 Task: Check the average views per listing of granite counters in the last 1 year.
Action: Mouse moved to (817, 179)
Screenshot: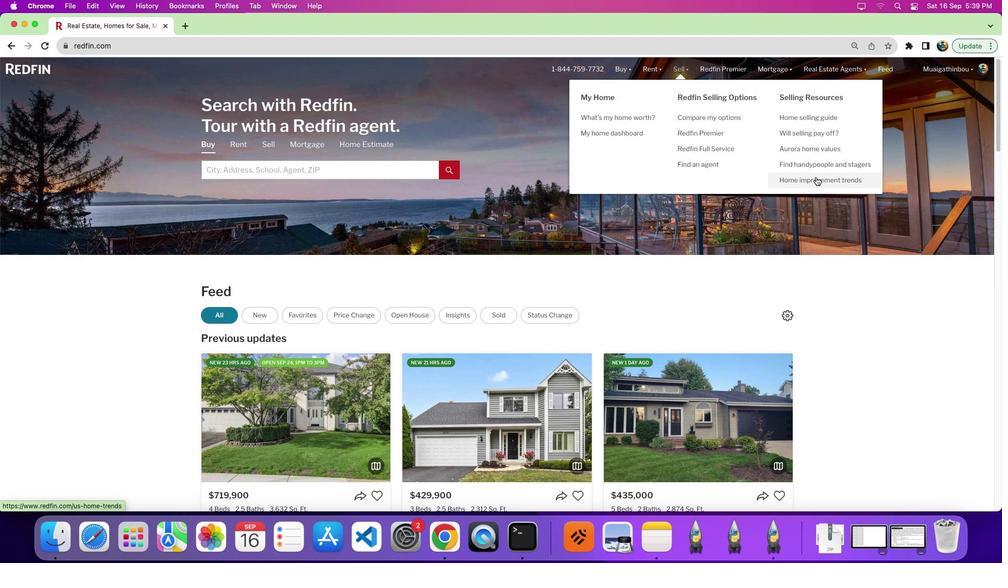 
Action: Mouse pressed left at (817, 179)
Screenshot: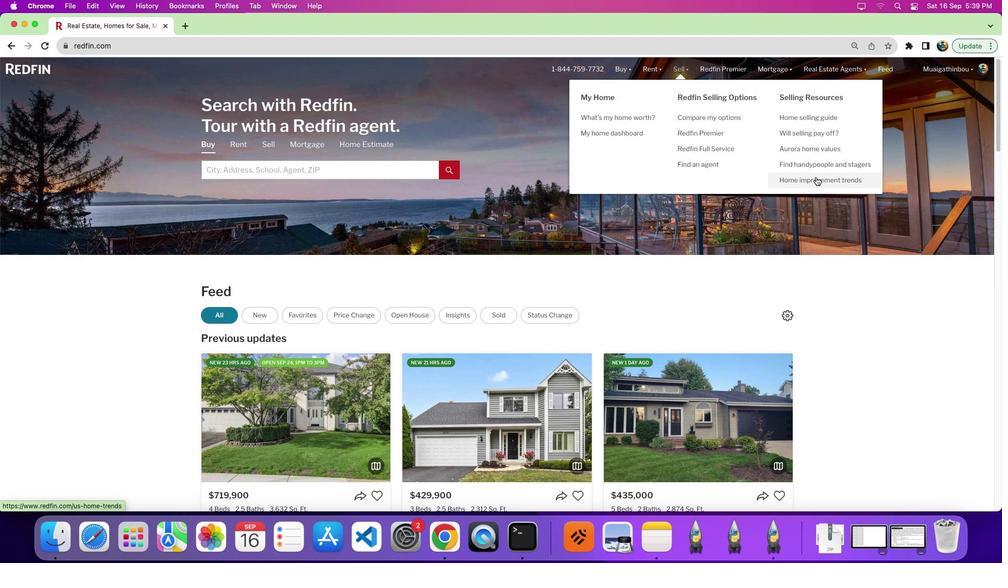 
Action: Mouse moved to (817, 179)
Screenshot: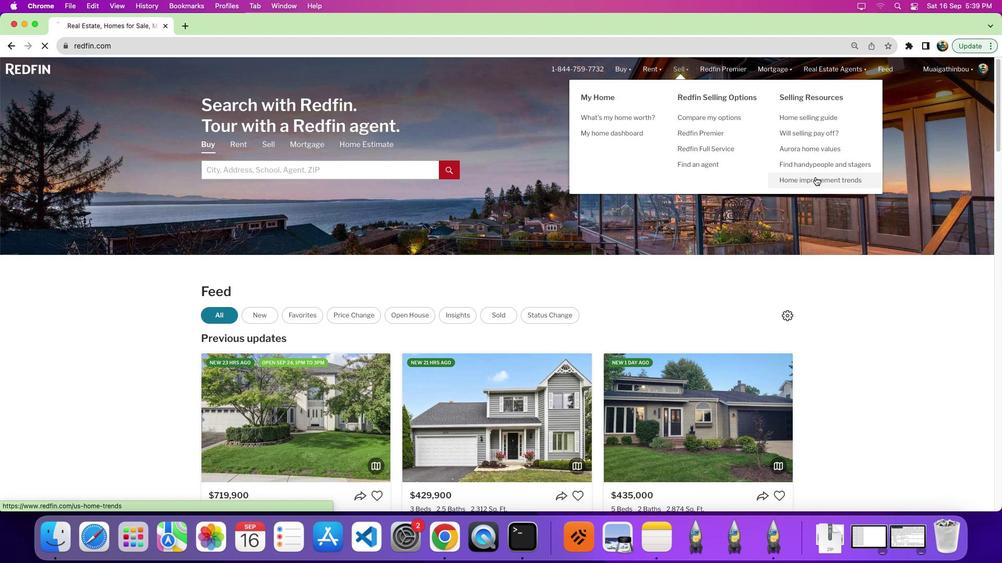 
Action: Mouse pressed left at (817, 179)
Screenshot: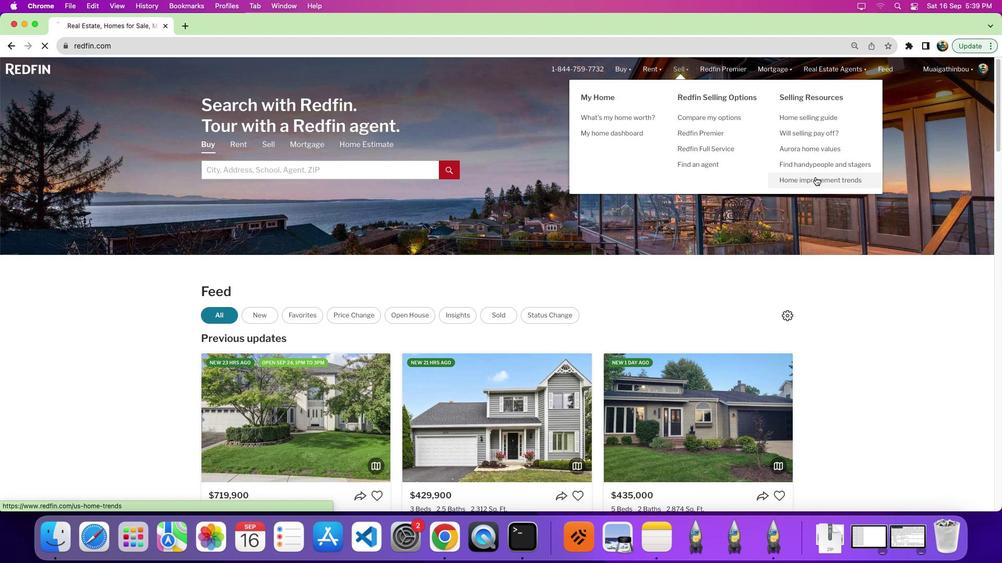 
Action: Mouse moved to (283, 200)
Screenshot: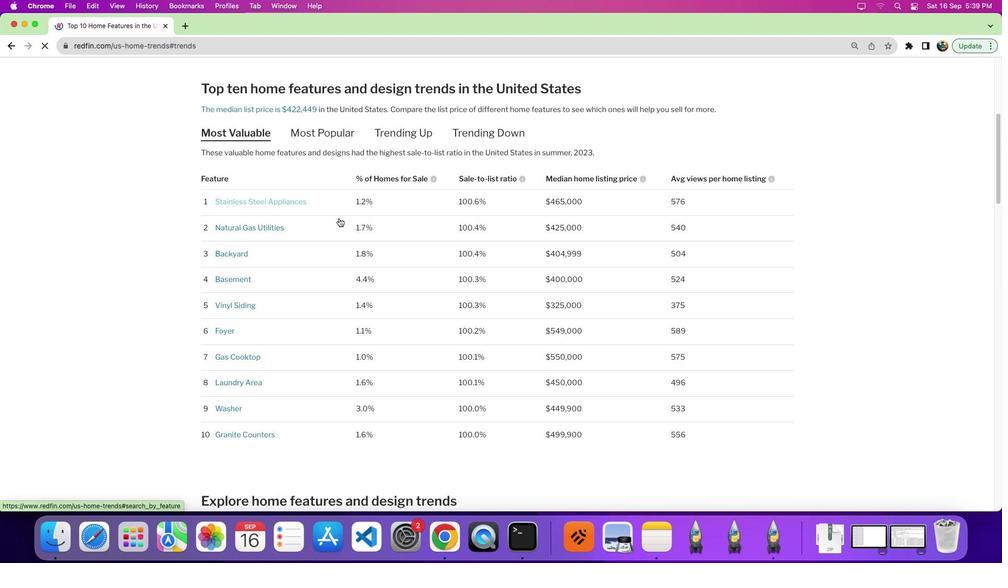 
Action: Mouse pressed left at (283, 200)
Screenshot: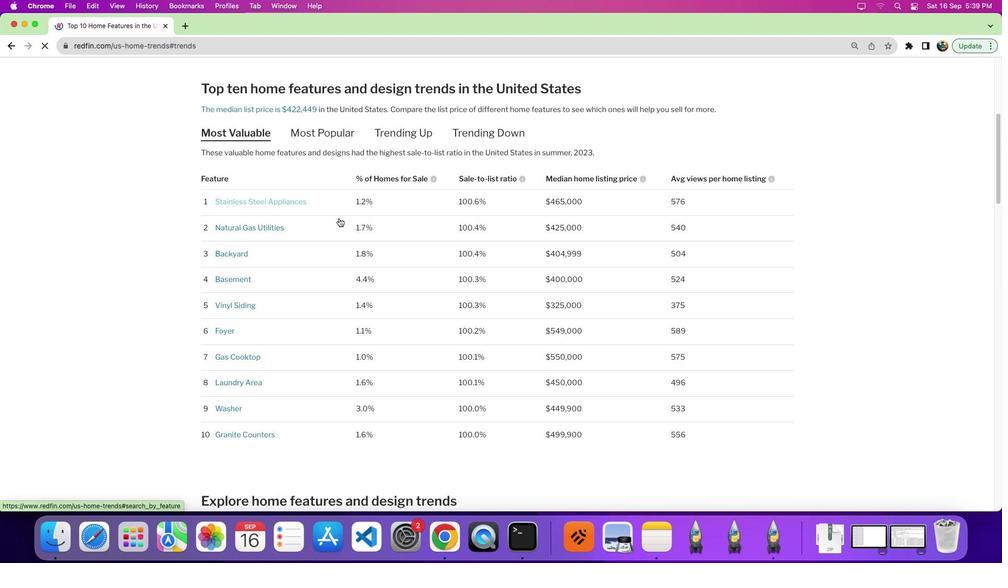 
Action: Mouse moved to (499, 276)
Screenshot: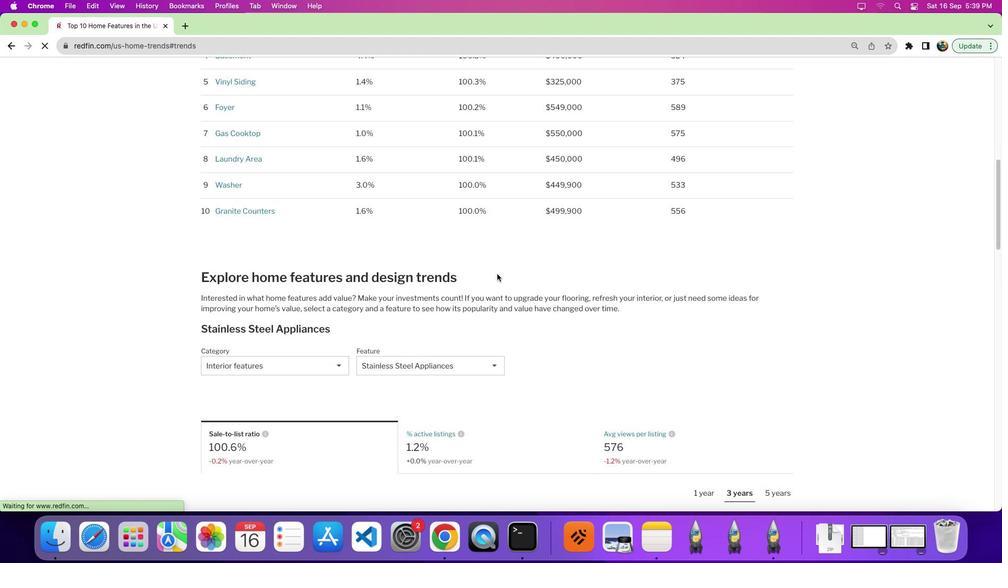 
Action: Mouse scrolled (499, 276) with delta (1, 1)
Screenshot: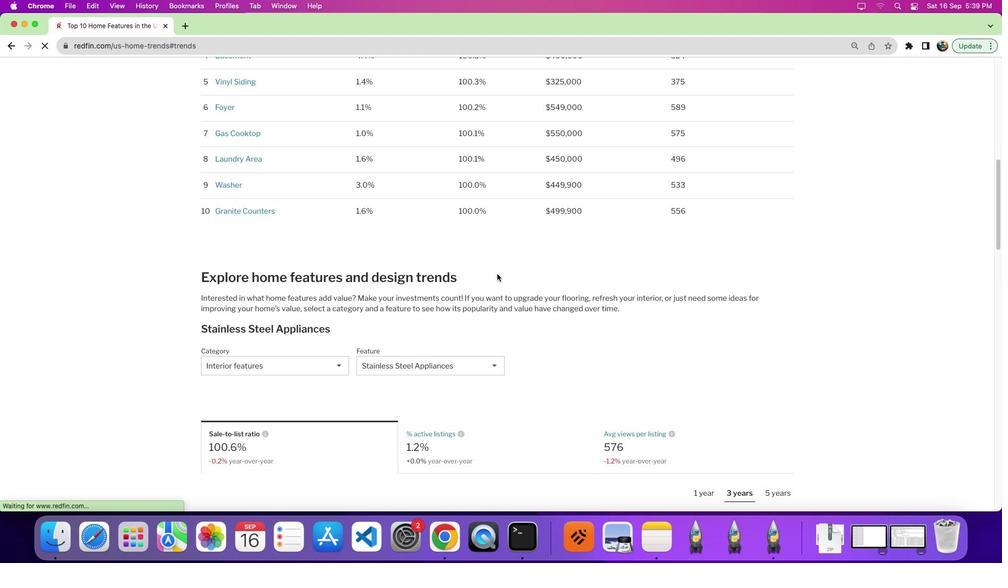
Action: Mouse scrolled (499, 276) with delta (1, 1)
Screenshot: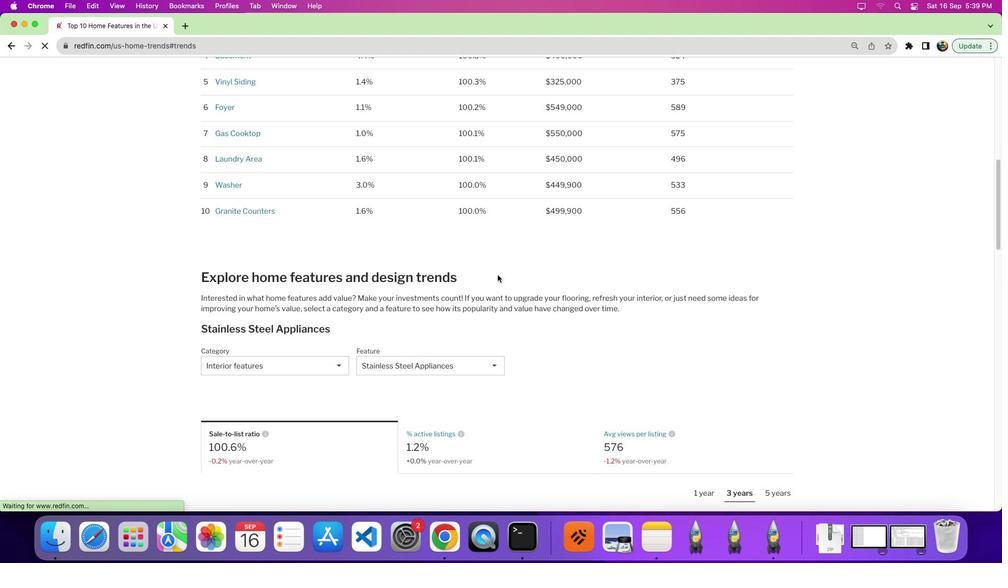 
Action: Mouse scrolled (499, 276) with delta (1, -2)
Screenshot: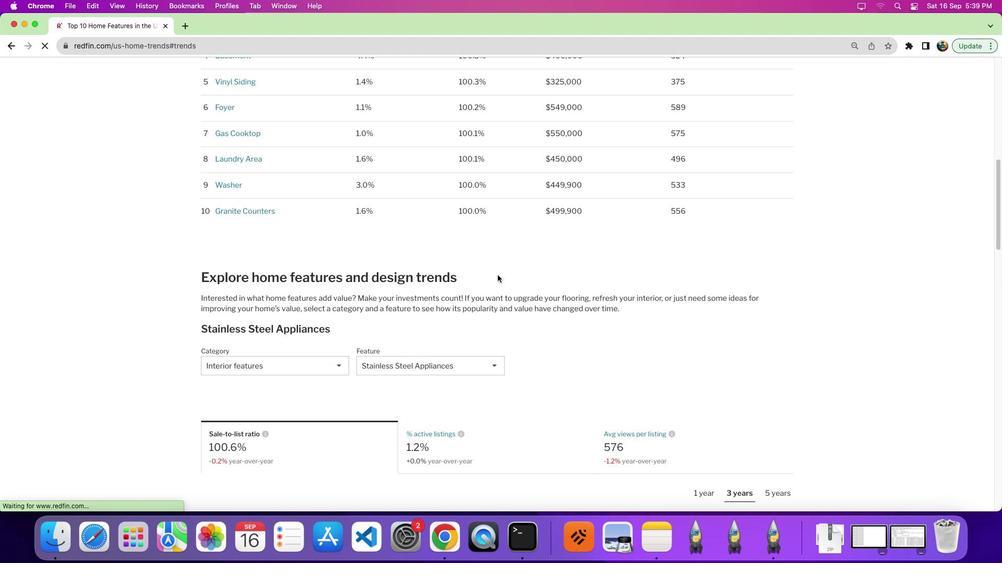 
Action: Mouse moved to (499, 276)
Screenshot: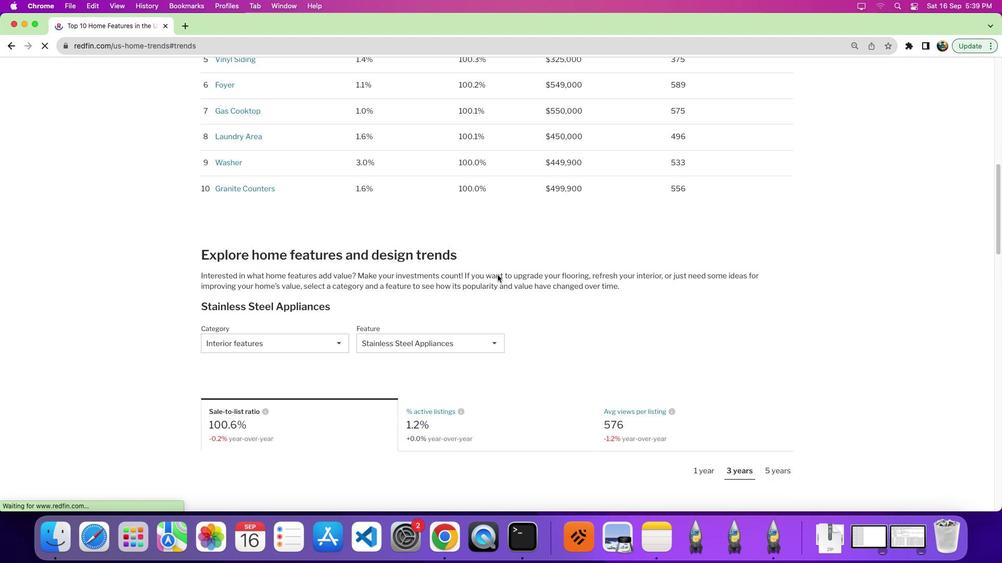 
Action: Mouse scrolled (499, 276) with delta (1, 1)
Screenshot: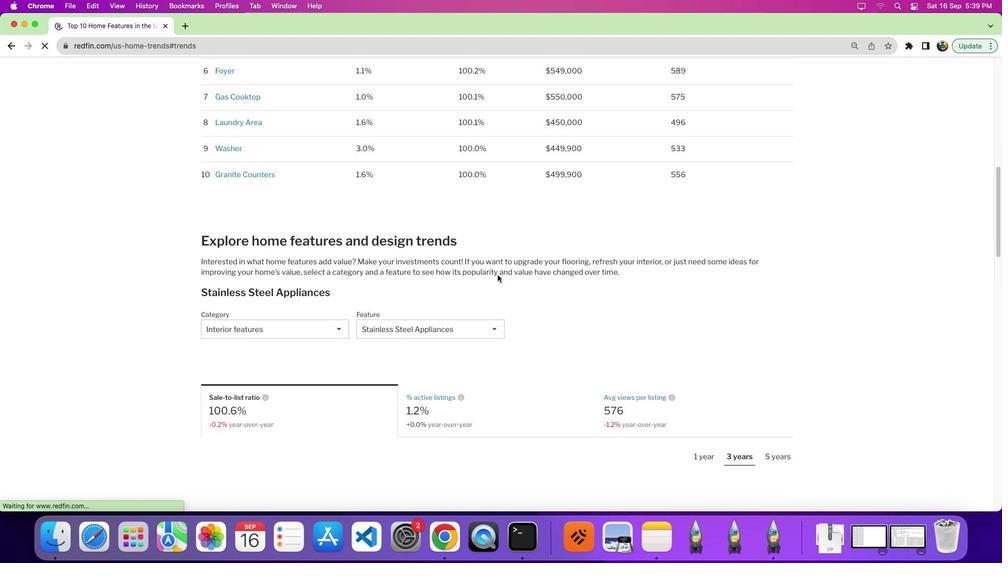 
Action: Mouse scrolled (499, 276) with delta (1, 1)
Screenshot: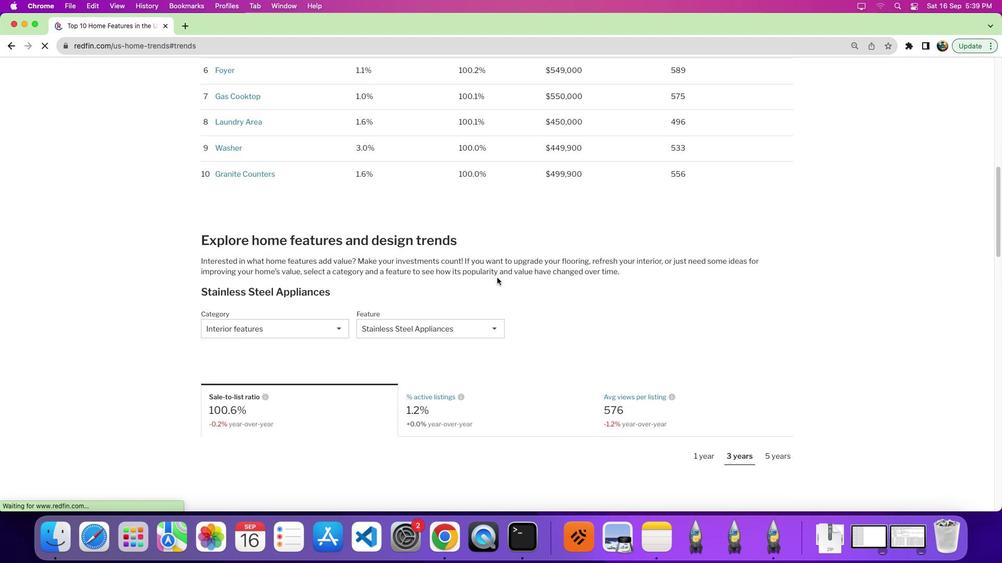 
Action: Mouse moved to (323, 331)
Screenshot: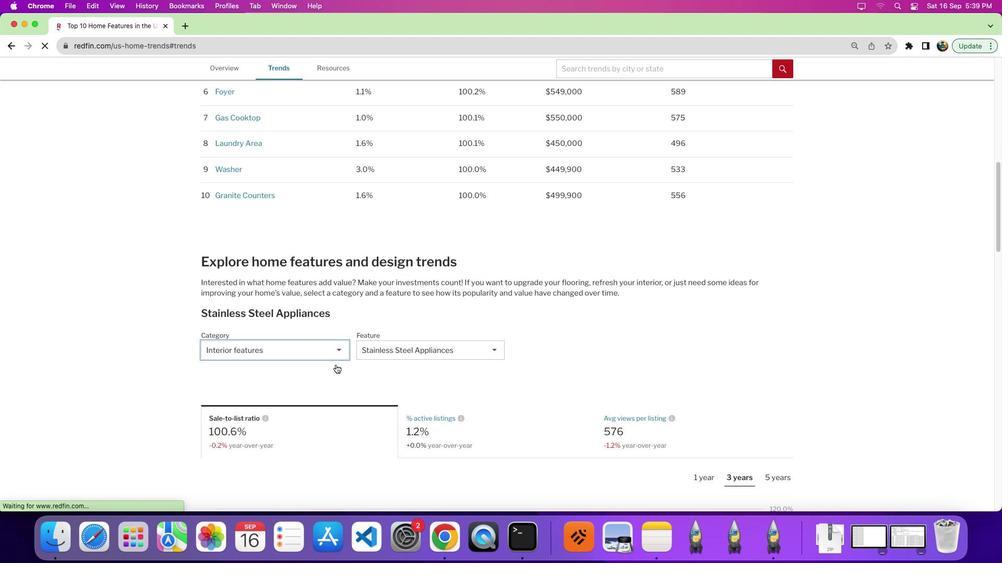 
Action: Mouse pressed left at (323, 331)
Screenshot: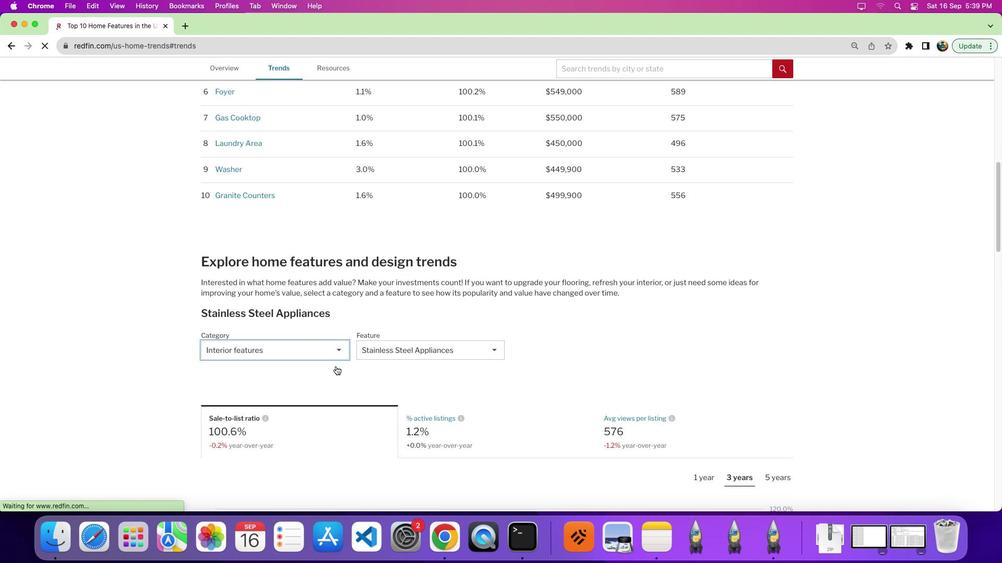 
Action: Mouse moved to (439, 332)
Screenshot: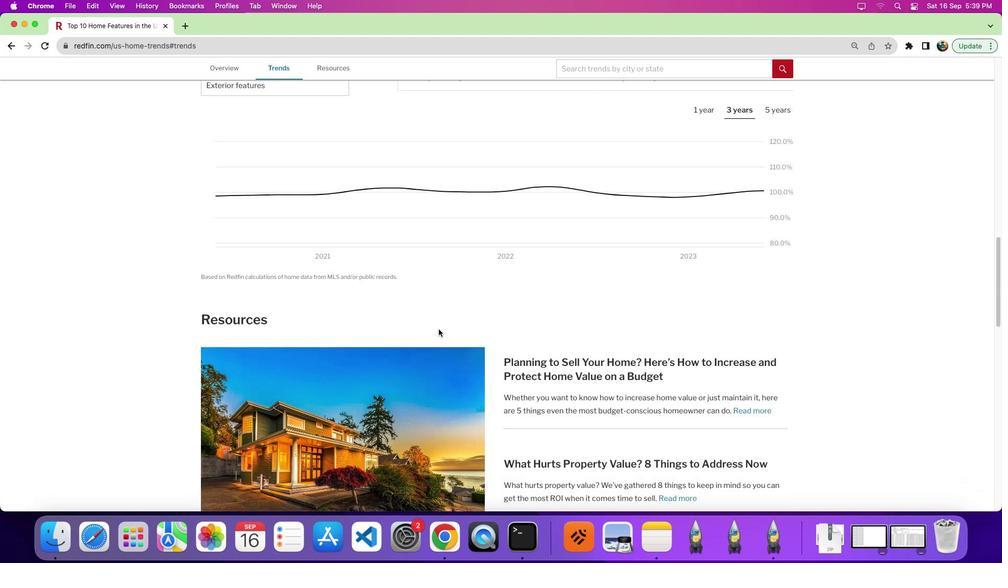 
Action: Mouse scrolled (439, 332) with delta (1, 1)
Screenshot: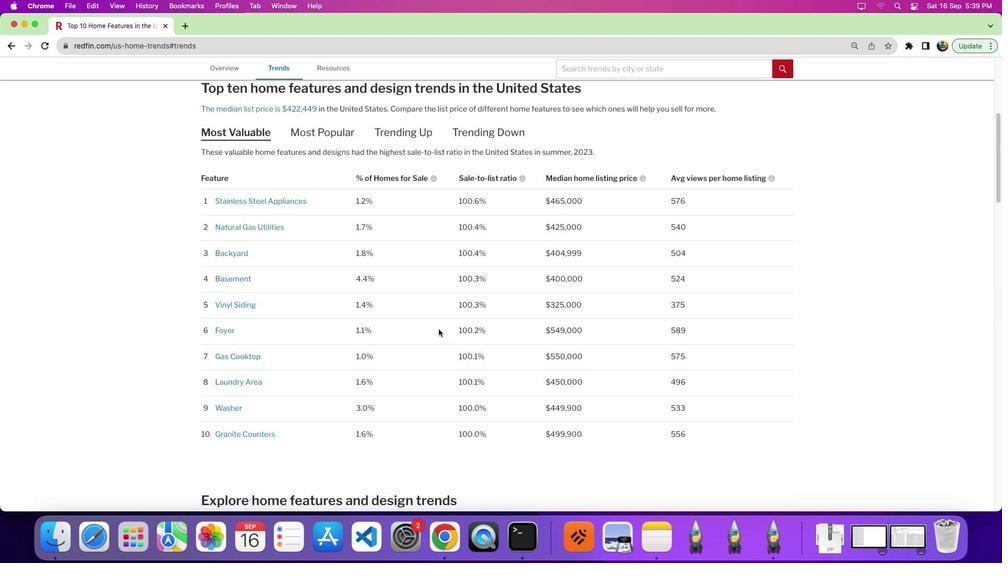
Action: Mouse scrolled (439, 332) with delta (1, 1)
Screenshot: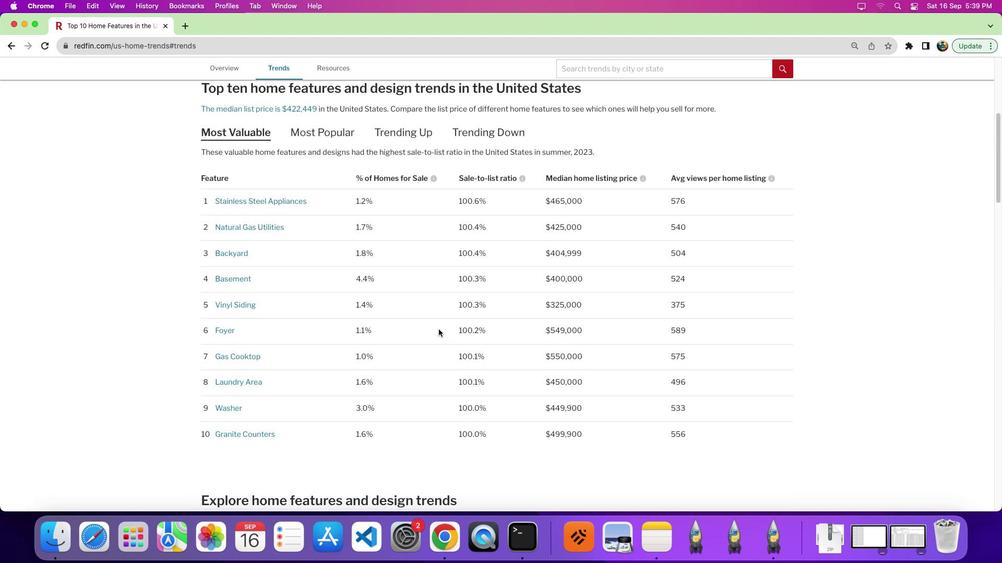 
Action: Mouse moved to (440, 332)
Screenshot: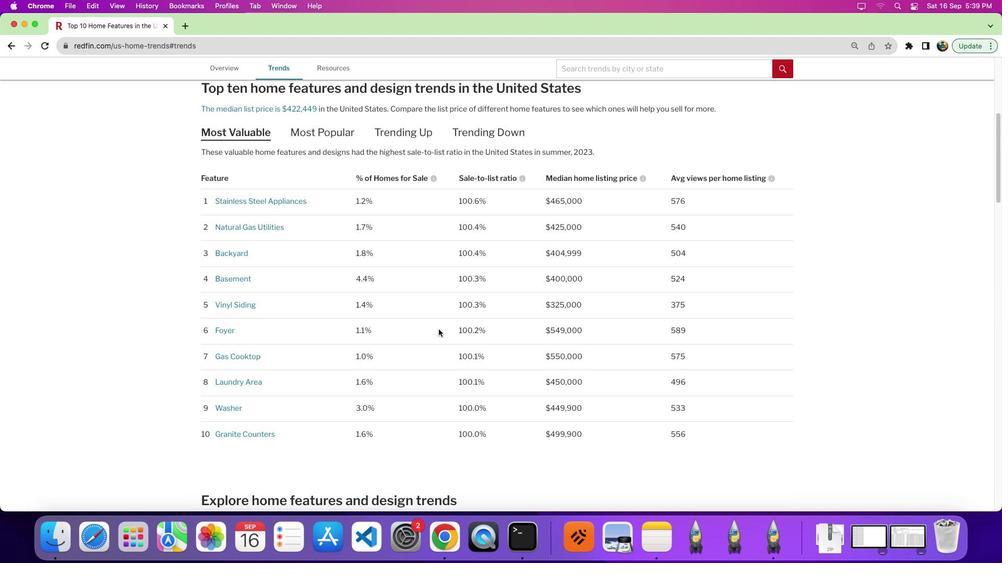 
Action: Mouse scrolled (440, 332) with delta (1, -1)
Screenshot: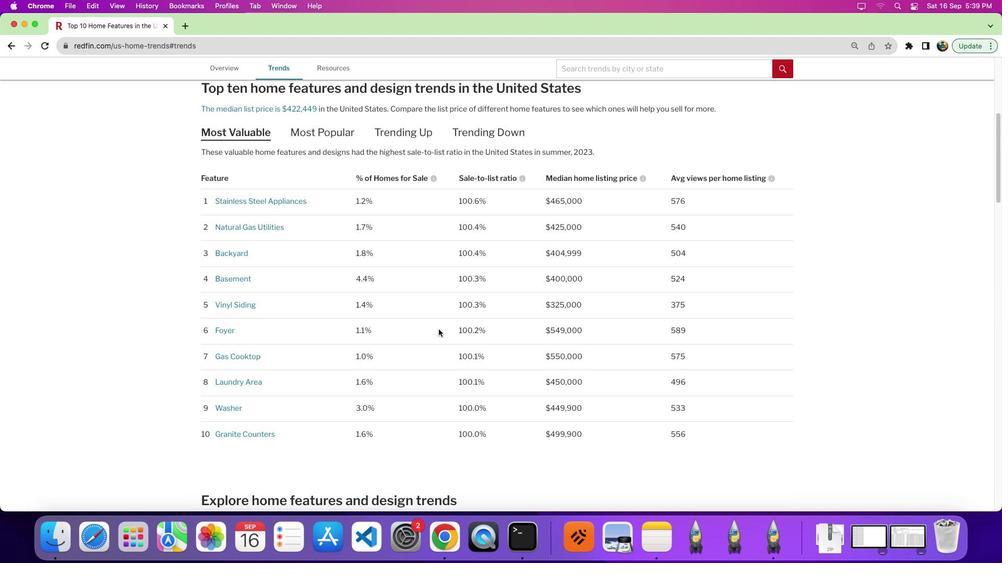 
Action: Mouse moved to (440, 331)
Screenshot: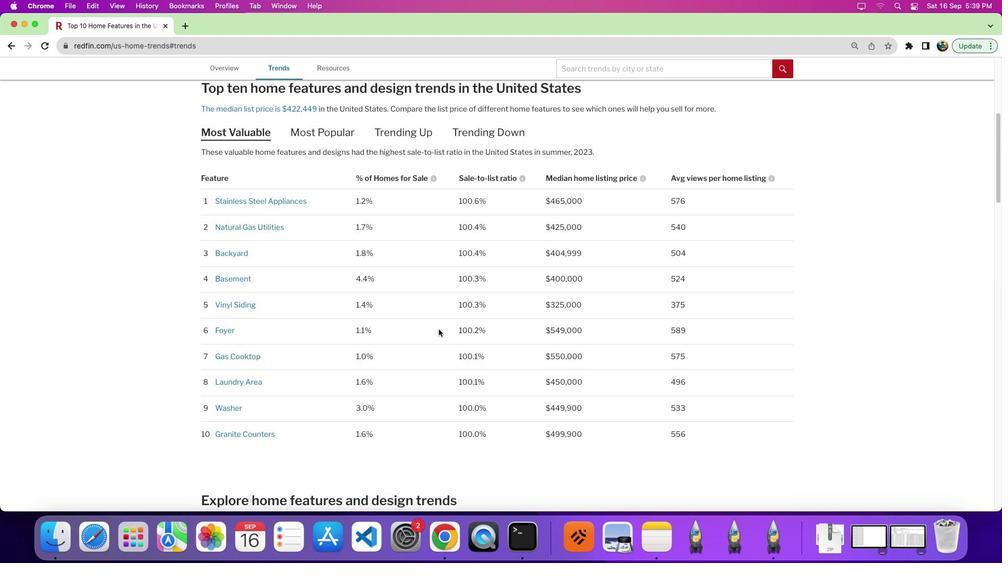 
Action: Mouse scrolled (440, 331) with delta (1, -3)
Screenshot: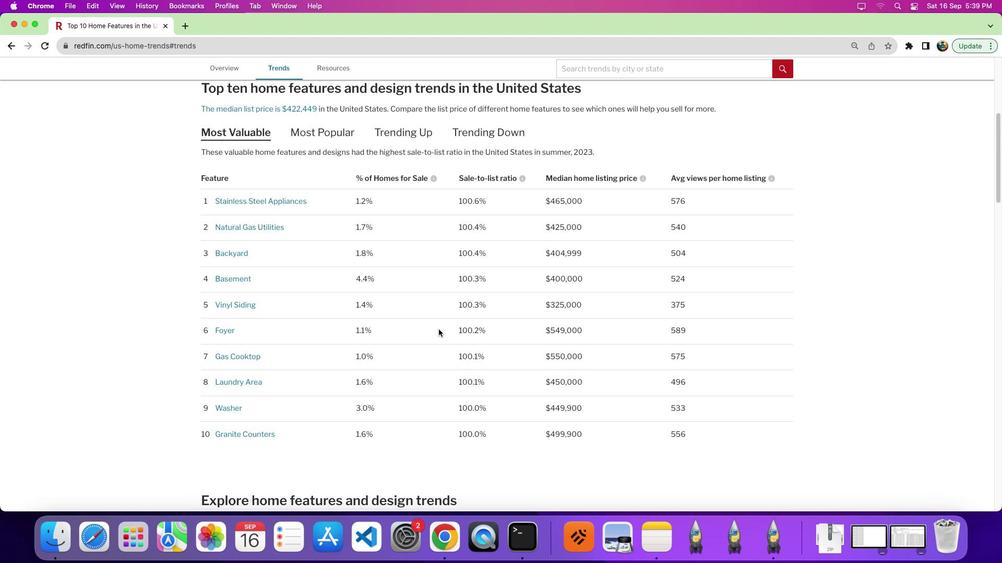 
Action: Mouse moved to (416, 211)
Screenshot: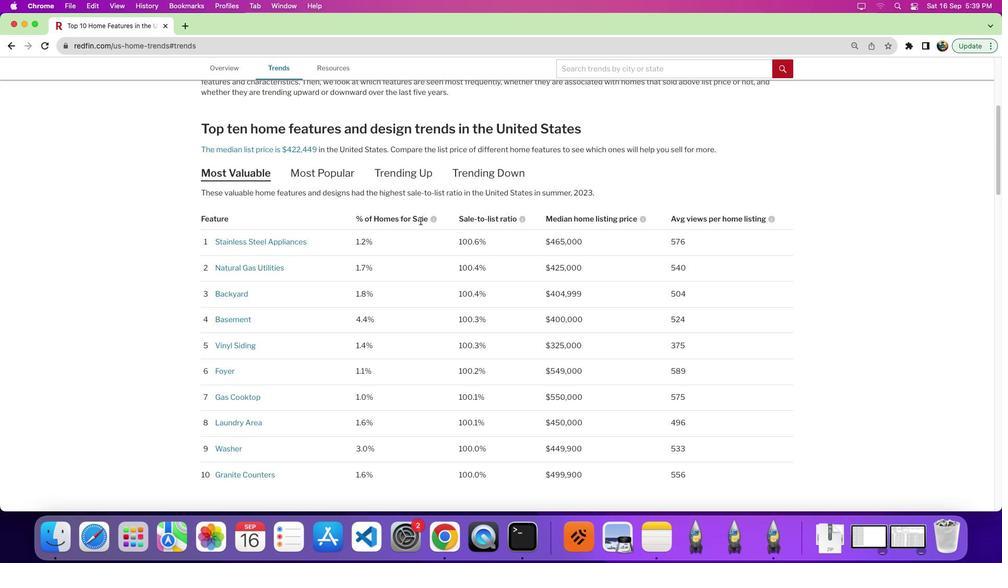 
Action: Mouse scrolled (416, 211) with delta (1, 2)
Screenshot: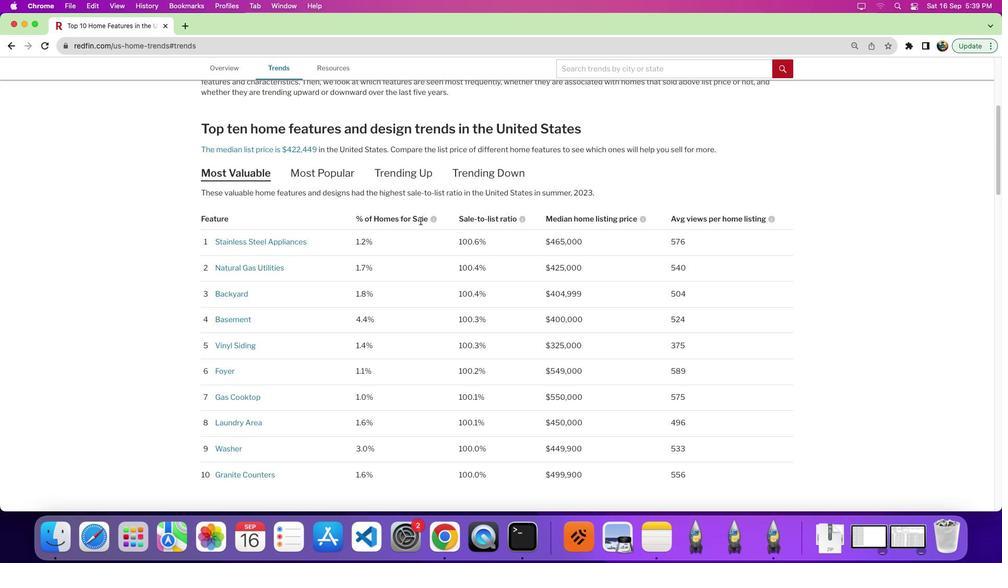 
Action: Mouse scrolled (416, 211) with delta (1, 2)
Screenshot: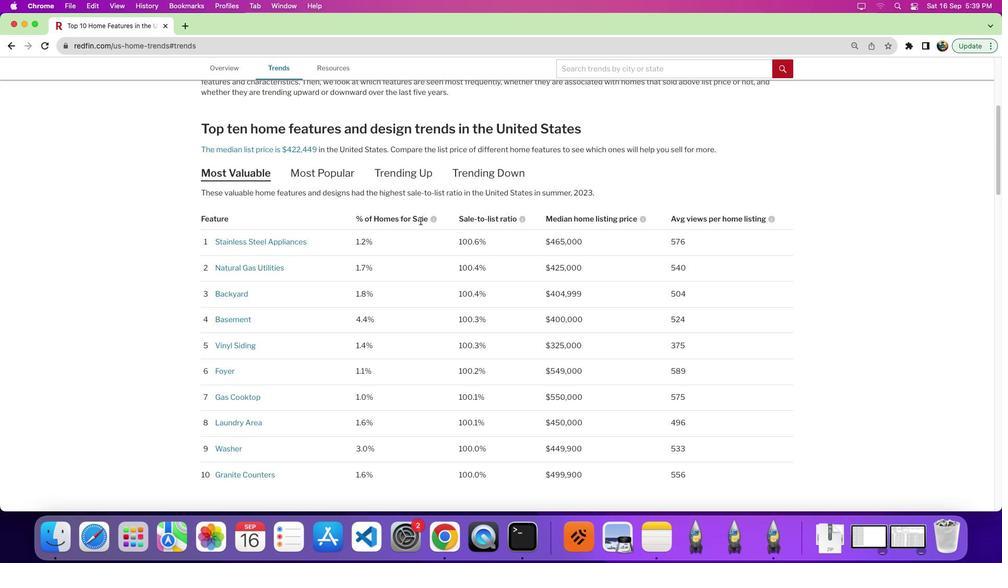 
Action: Mouse moved to (422, 225)
Screenshot: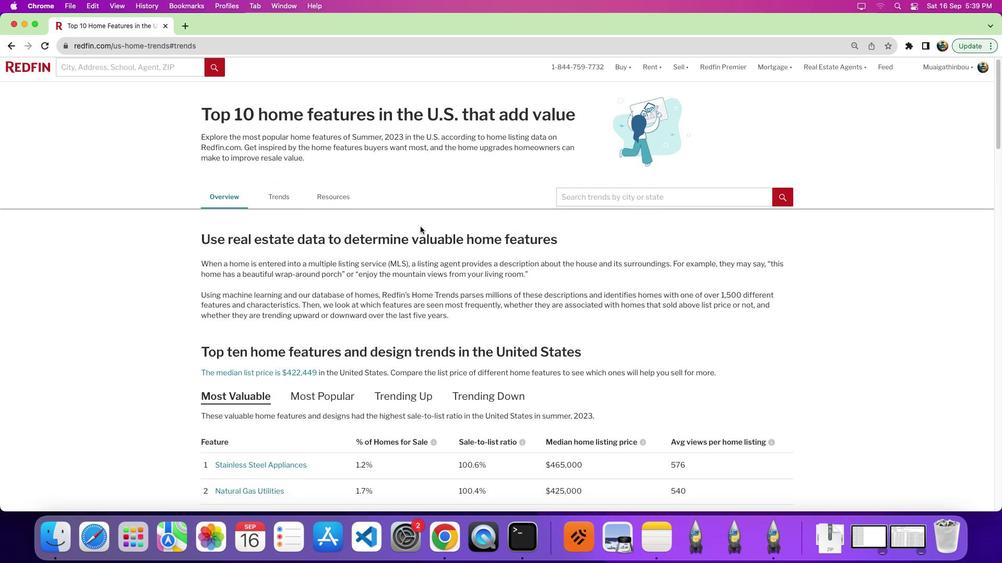 
Action: Mouse scrolled (422, 225) with delta (1, 2)
Screenshot: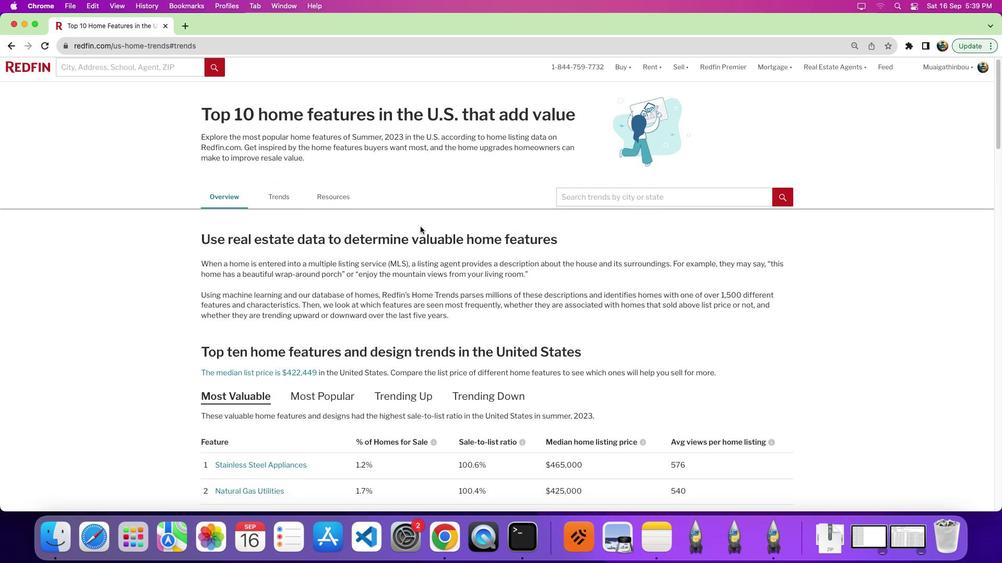 
Action: Mouse moved to (422, 227)
Screenshot: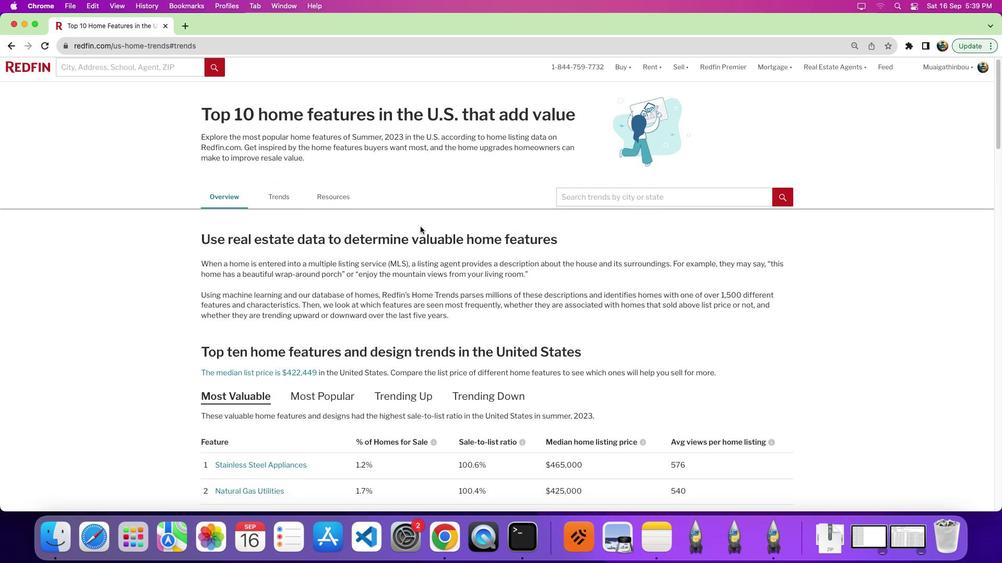 
Action: Mouse scrolled (422, 227) with delta (1, 2)
Screenshot: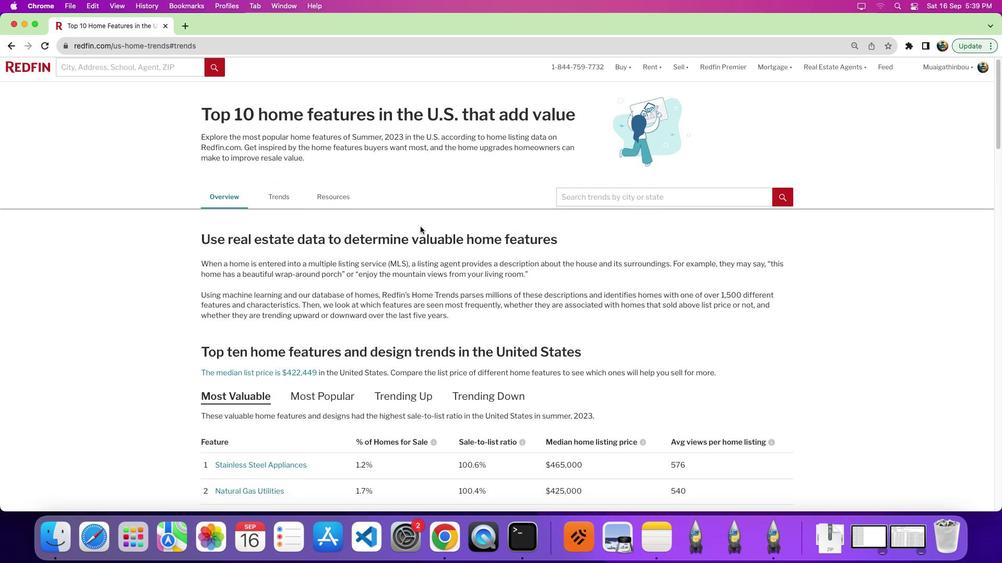 
Action: Mouse moved to (422, 228)
Screenshot: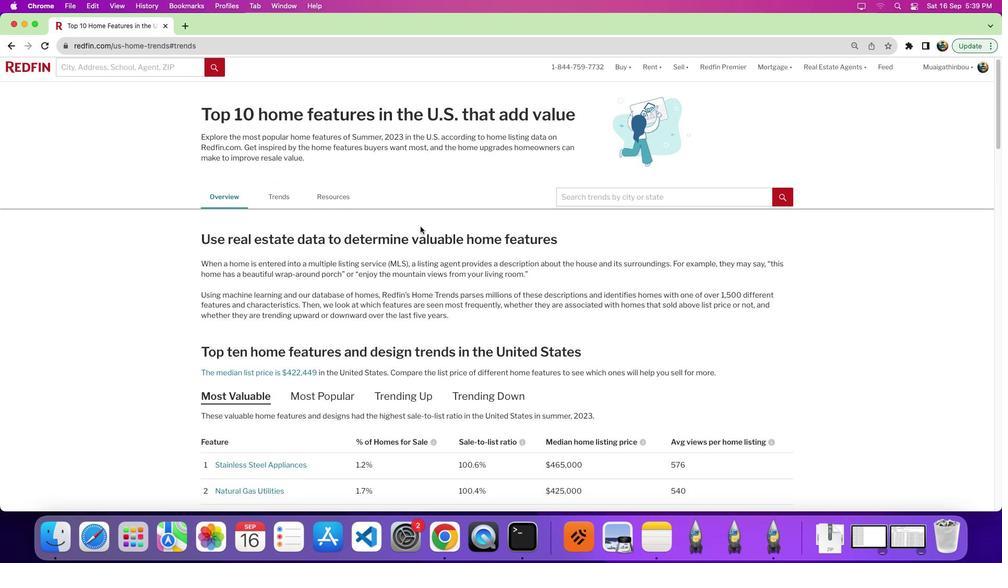
Action: Mouse scrolled (422, 228) with delta (1, 5)
Screenshot: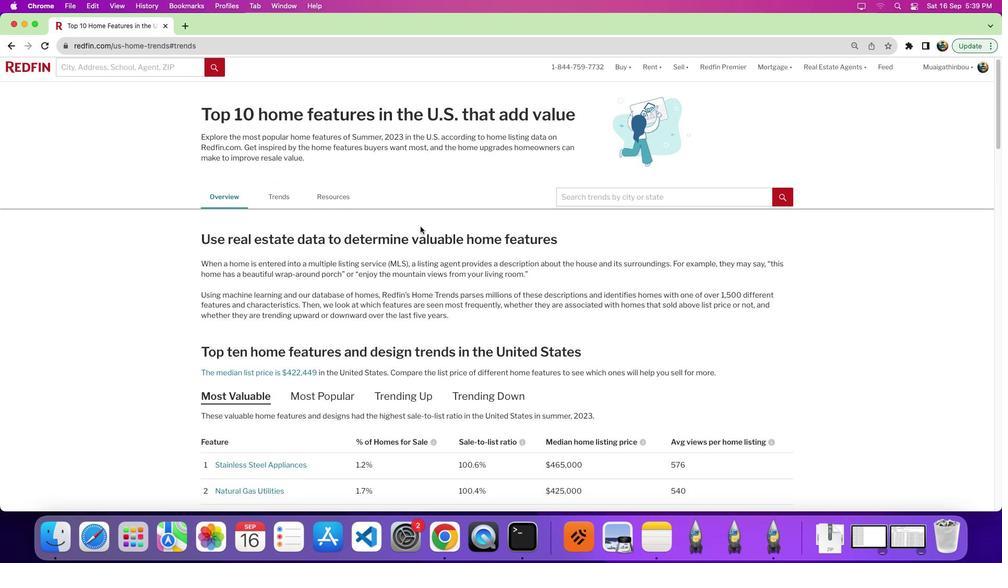 
Action: Mouse moved to (422, 228)
Screenshot: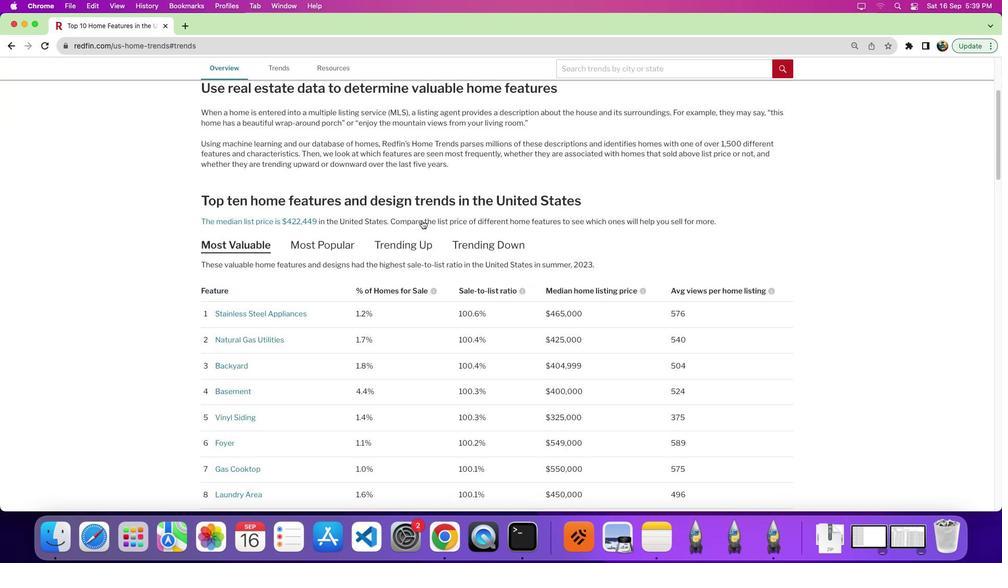 
Action: Mouse scrolled (422, 228) with delta (1, 1)
Screenshot: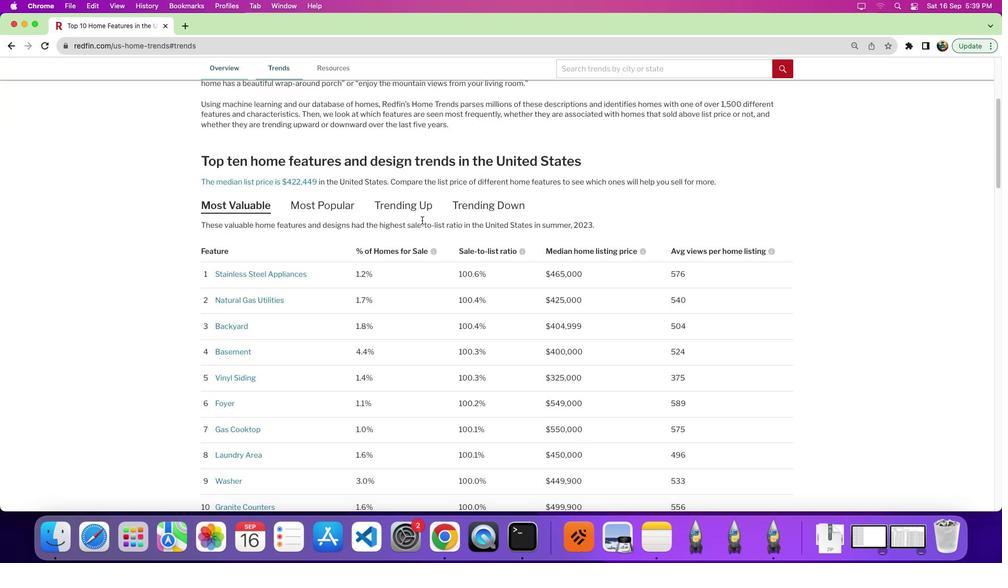 
Action: Mouse moved to (422, 228)
Screenshot: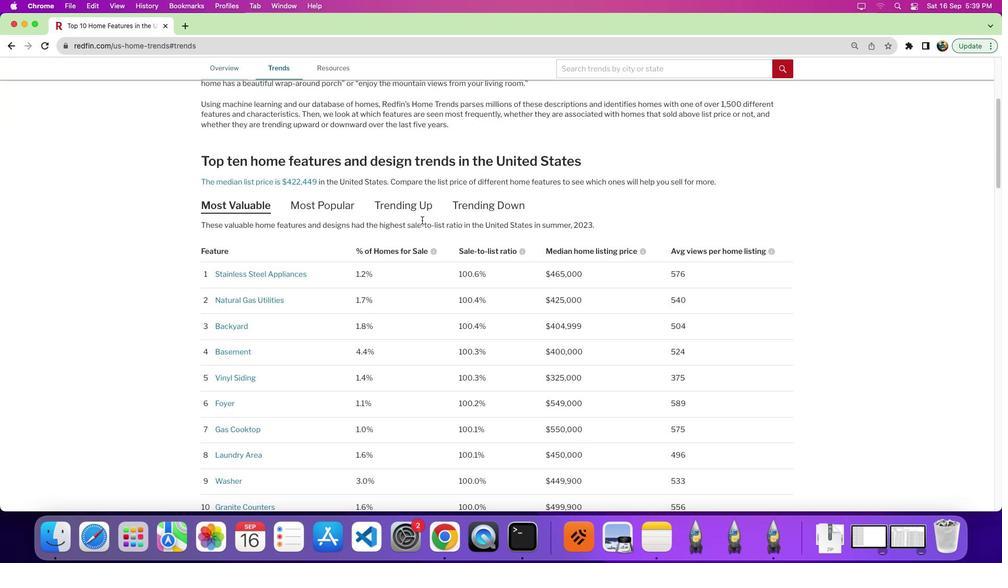 
Action: Mouse scrolled (422, 228) with delta (1, 1)
Screenshot: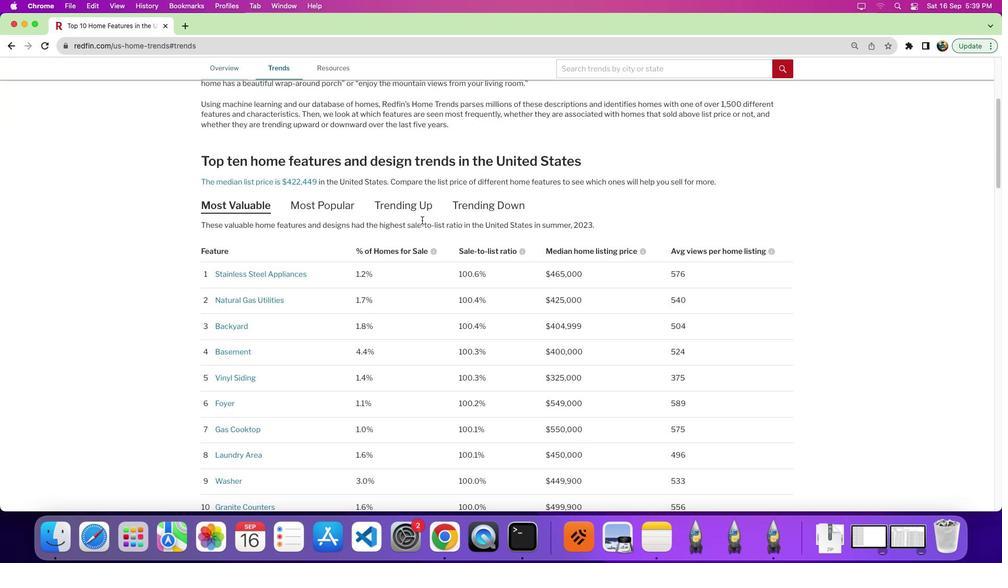
Action: Mouse moved to (423, 224)
Screenshot: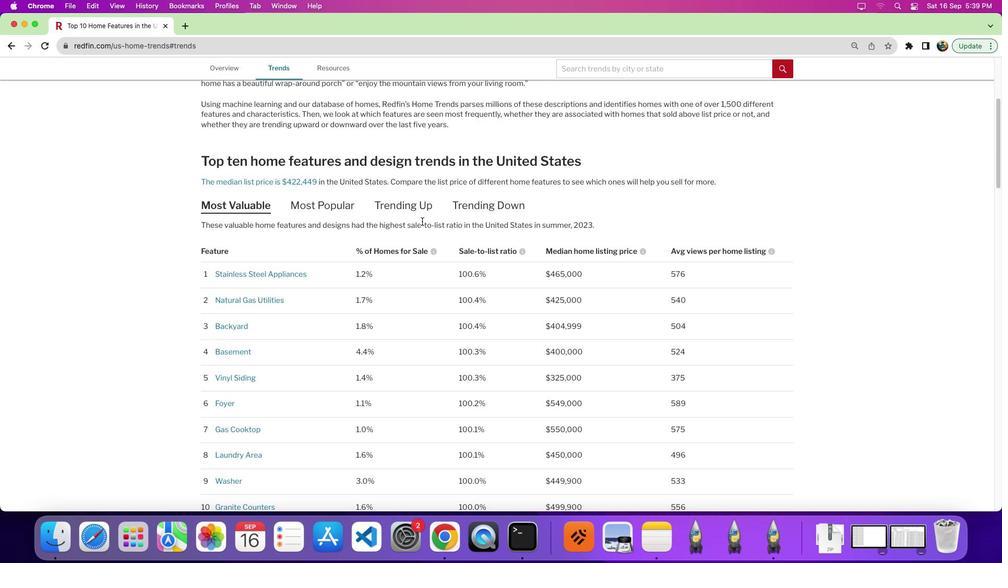 
Action: Mouse scrolled (423, 224) with delta (1, -1)
Screenshot: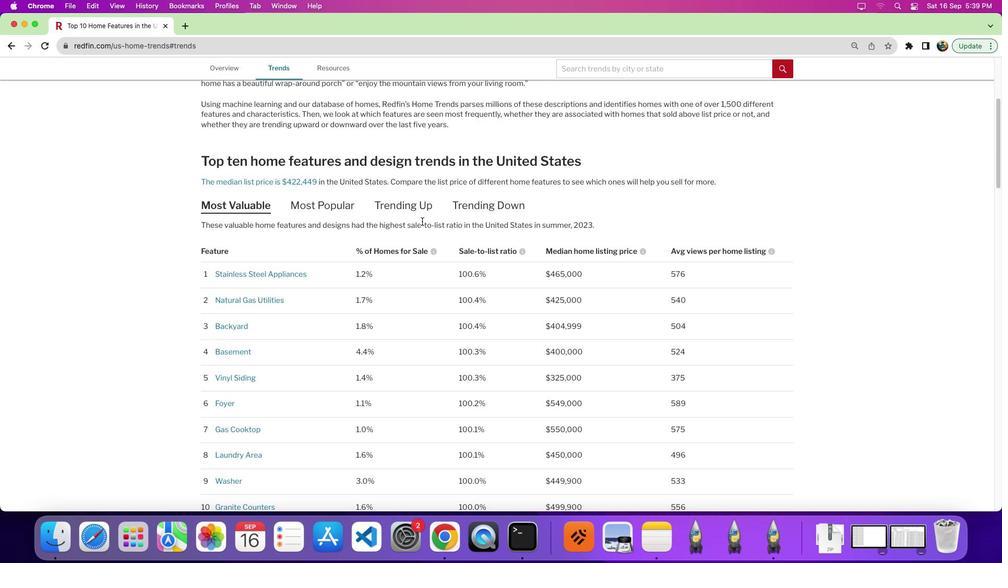 
Action: Mouse moved to (423, 222)
Screenshot: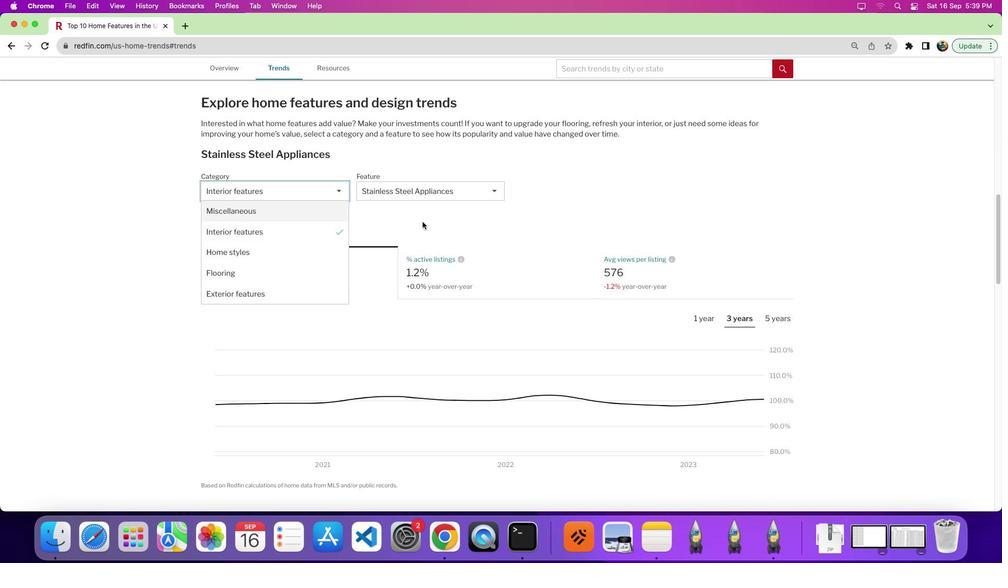 
Action: Mouse scrolled (423, 222) with delta (1, 1)
Screenshot: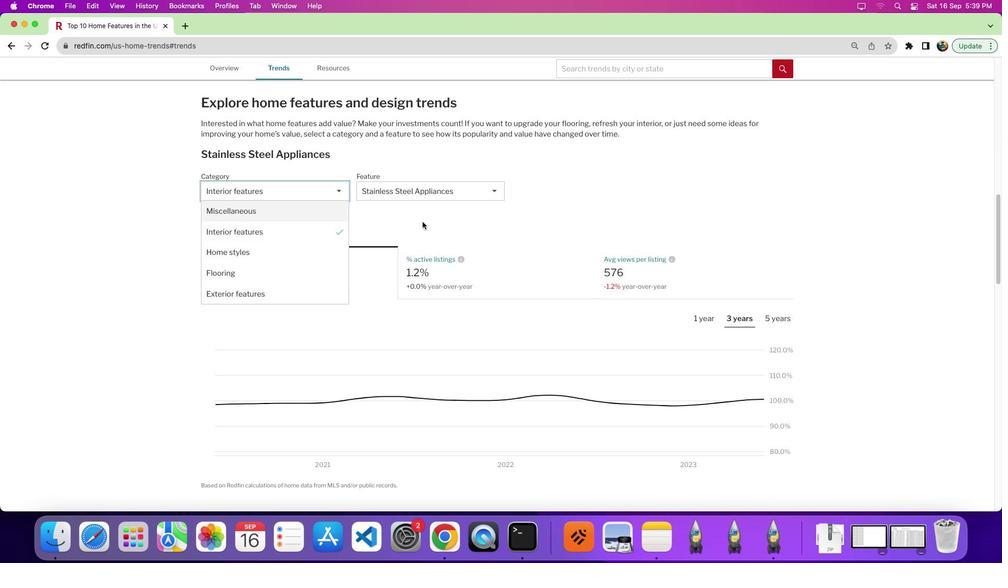 
Action: Mouse moved to (423, 223)
Screenshot: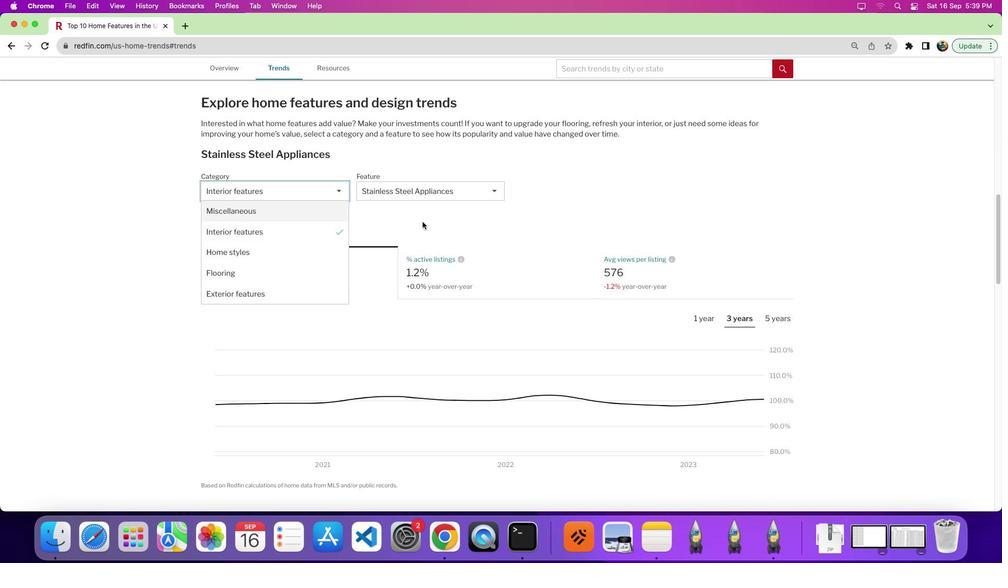 
Action: Mouse scrolled (423, 223) with delta (1, 0)
Screenshot: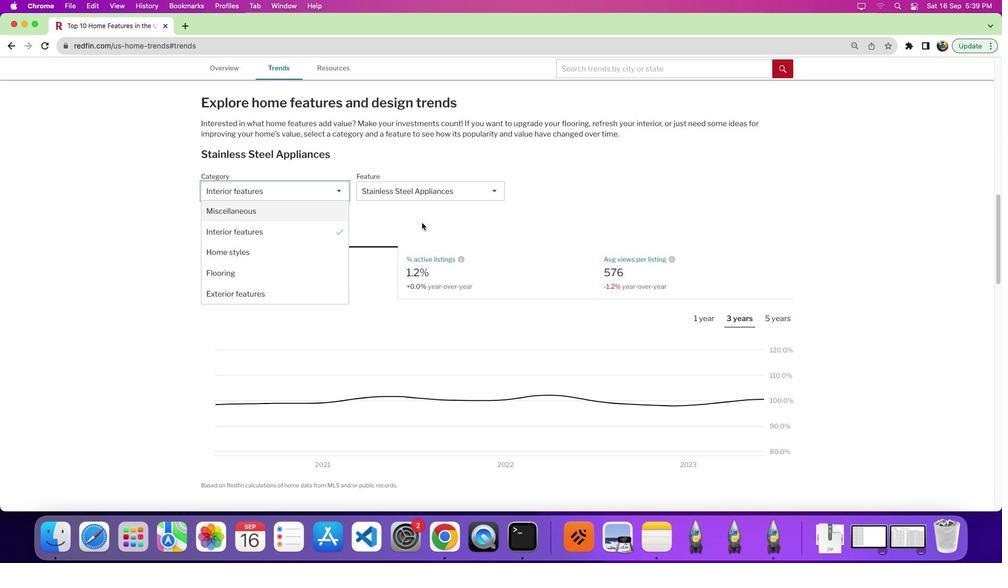 
Action: Mouse scrolled (423, 223) with delta (1, -2)
Screenshot: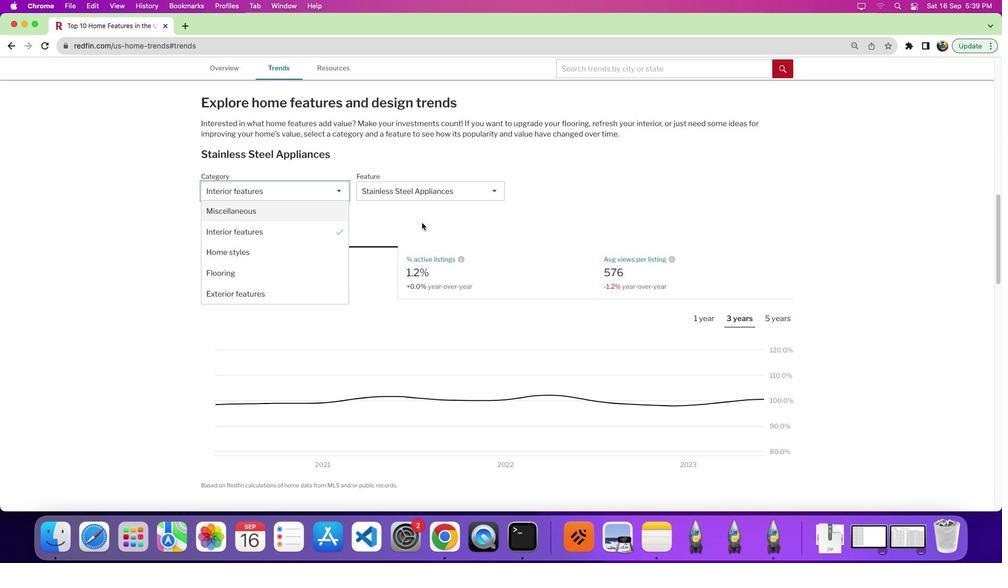 
Action: Mouse scrolled (423, 223) with delta (1, -3)
Screenshot: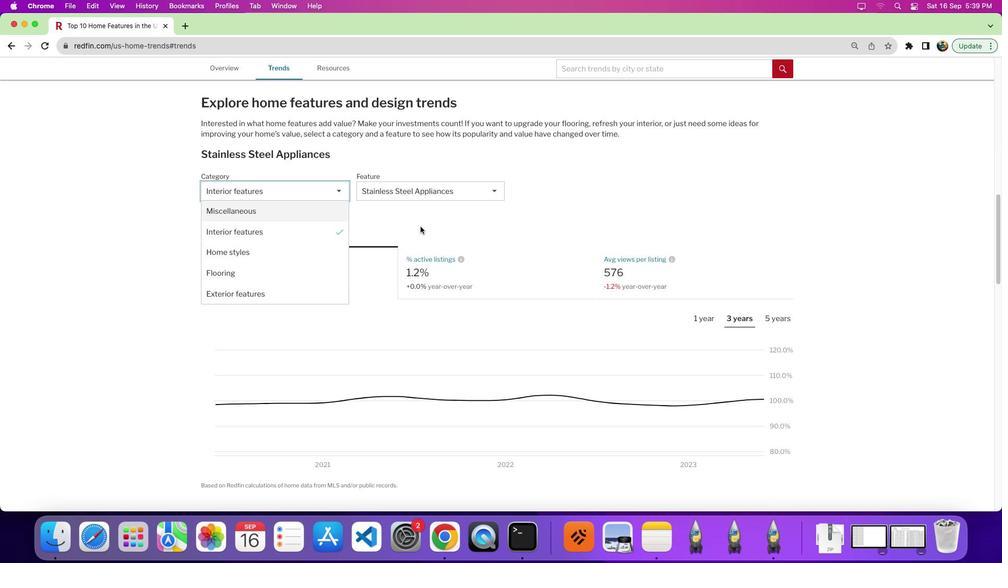 
Action: Mouse moved to (420, 191)
Screenshot: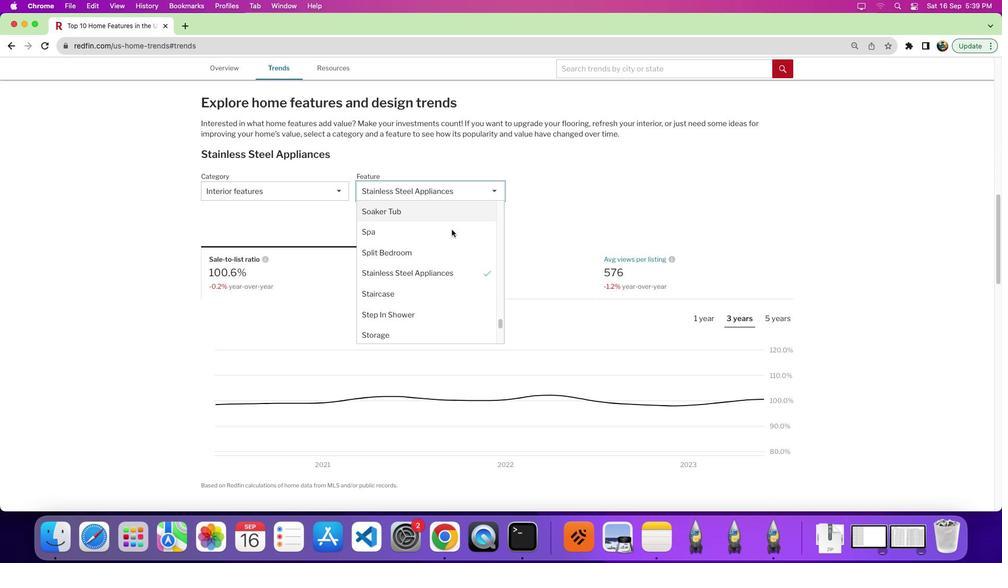 
Action: Mouse pressed left at (420, 191)
Screenshot: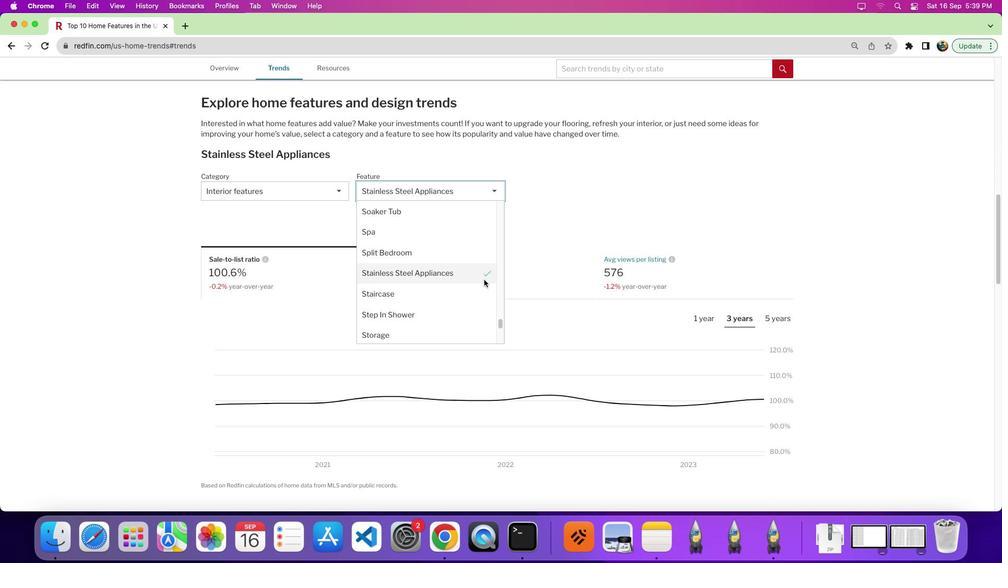 
Action: Mouse moved to (504, 293)
Screenshot: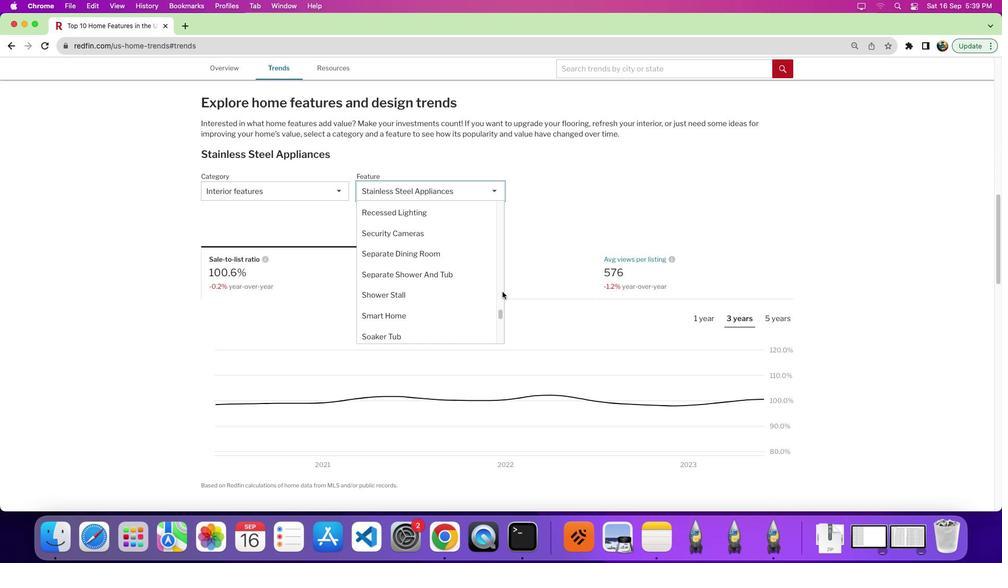 
Action: Mouse pressed left at (504, 293)
Screenshot: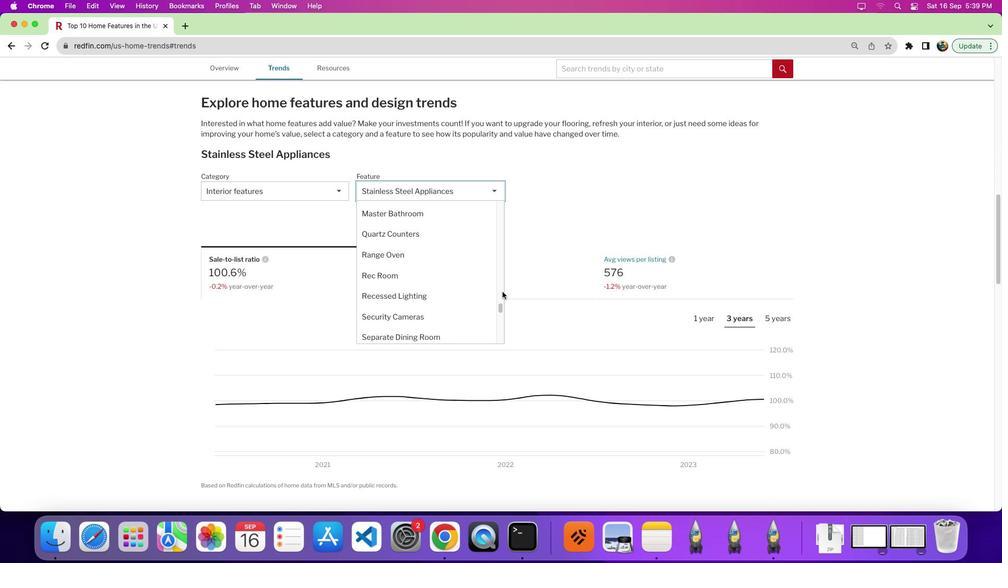 
Action: Mouse moved to (446, 286)
Screenshot: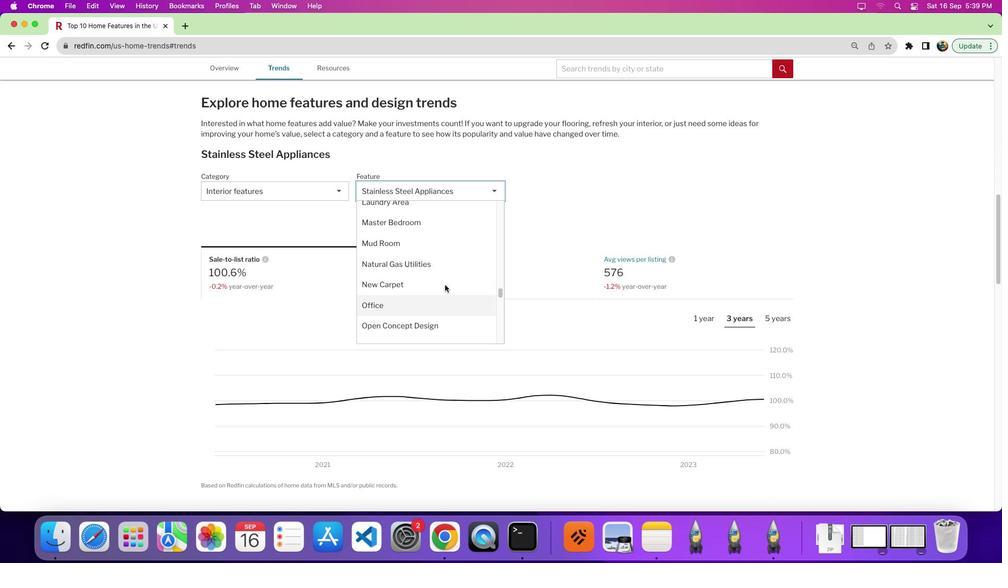 
Action: Mouse scrolled (446, 286) with delta (1, 2)
Screenshot: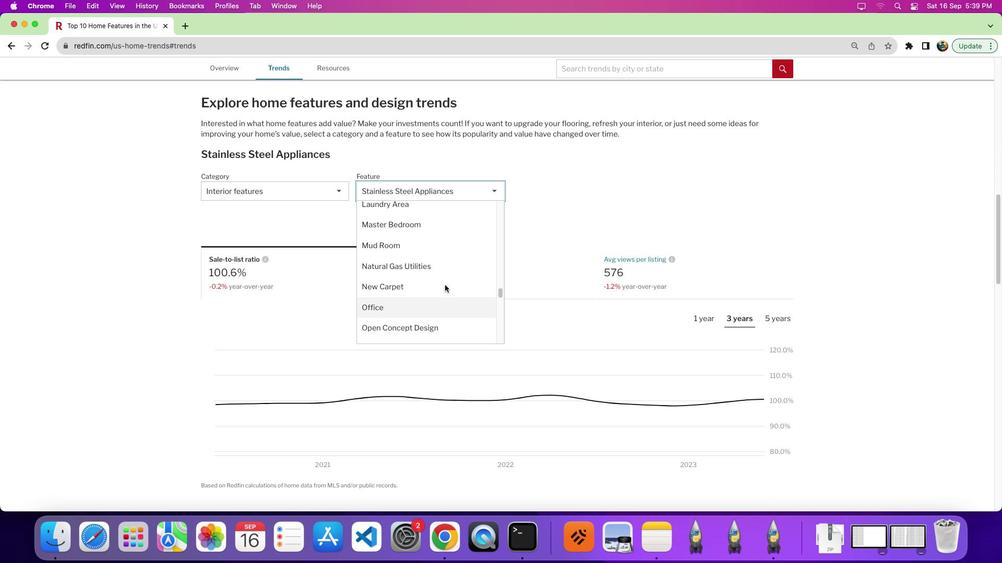 
Action: Mouse scrolled (446, 286) with delta (1, 2)
Screenshot: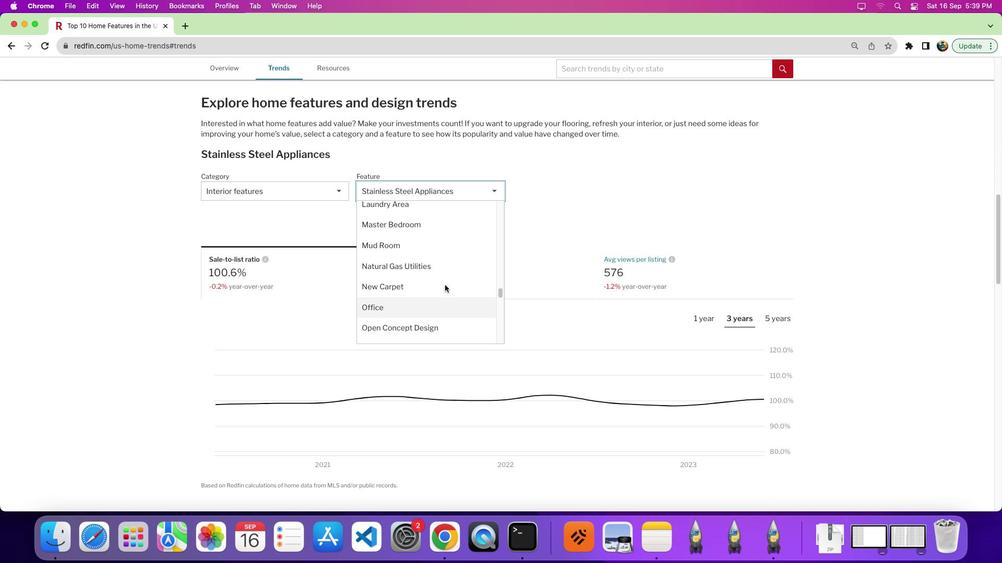 
Action: Mouse moved to (444, 286)
Screenshot: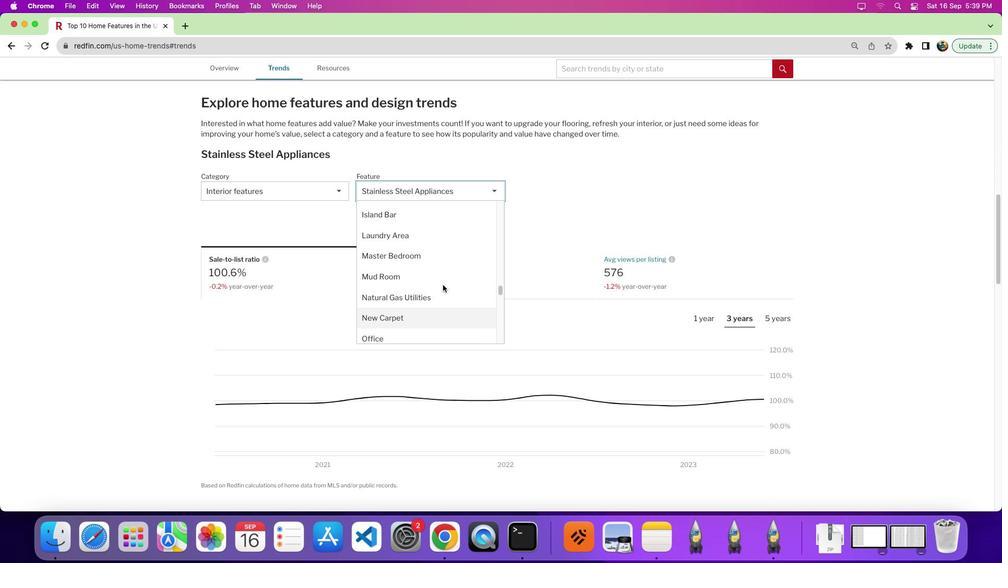 
Action: Mouse scrolled (444, 286) with delta (1, 2)
Screenshot: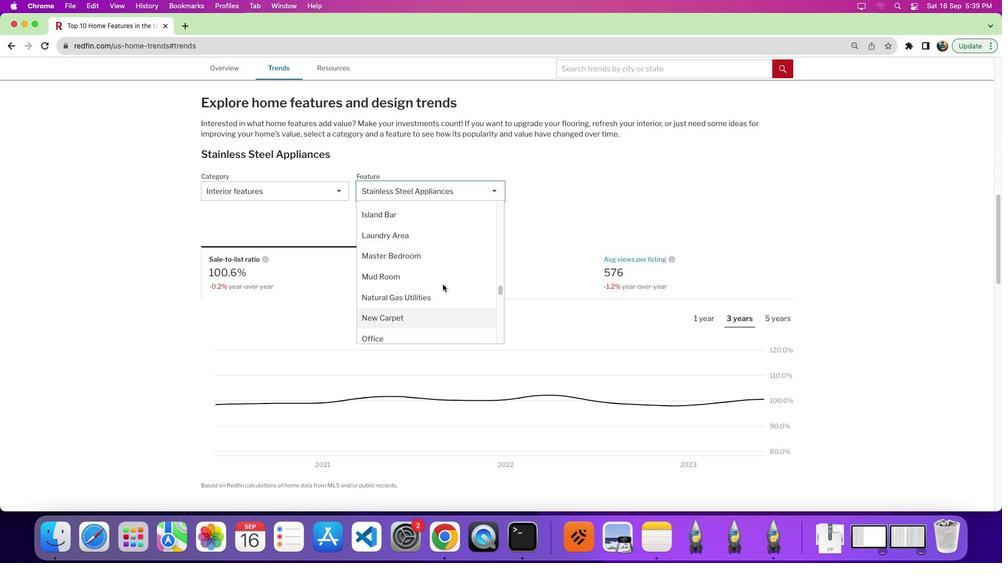 
Action: Mouse moved to (444, 286)
Screenshot: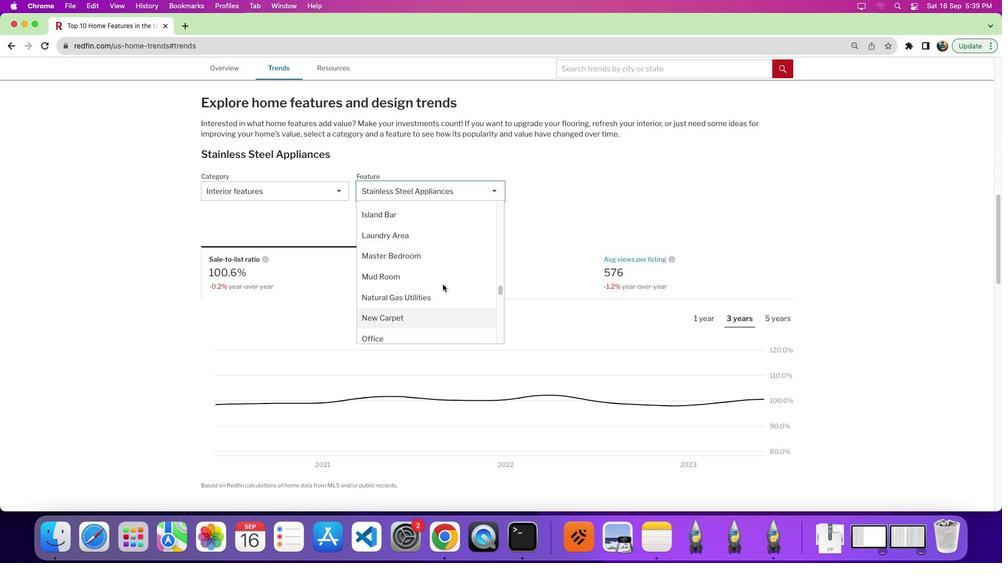 
Action: Mouse scrolled (444, 286) with delta (1, 2)
Screenshot: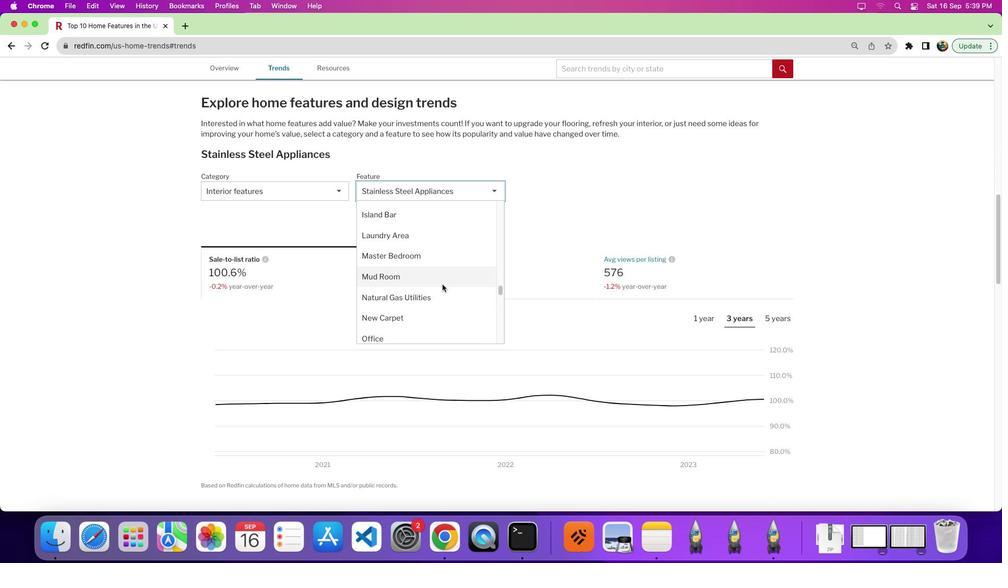 
Action: Mouse moved to (443, 285)
Screenshot: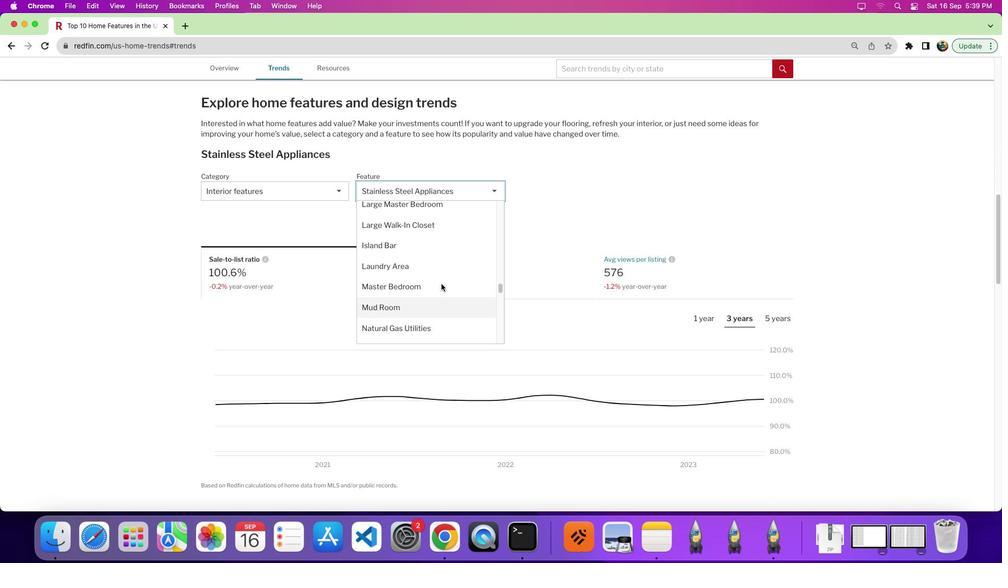 
Action: Mouse scrolled (443, 285) with delta (1, 2)
Screenshot: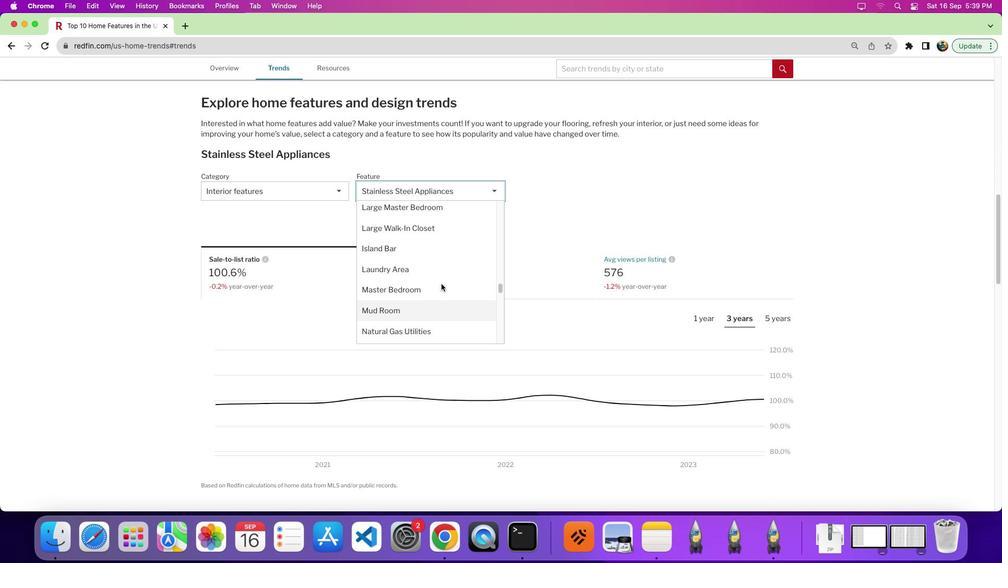 
Action: Mouse scrolled (443, 285) with delta (1, 2)
Screenshot: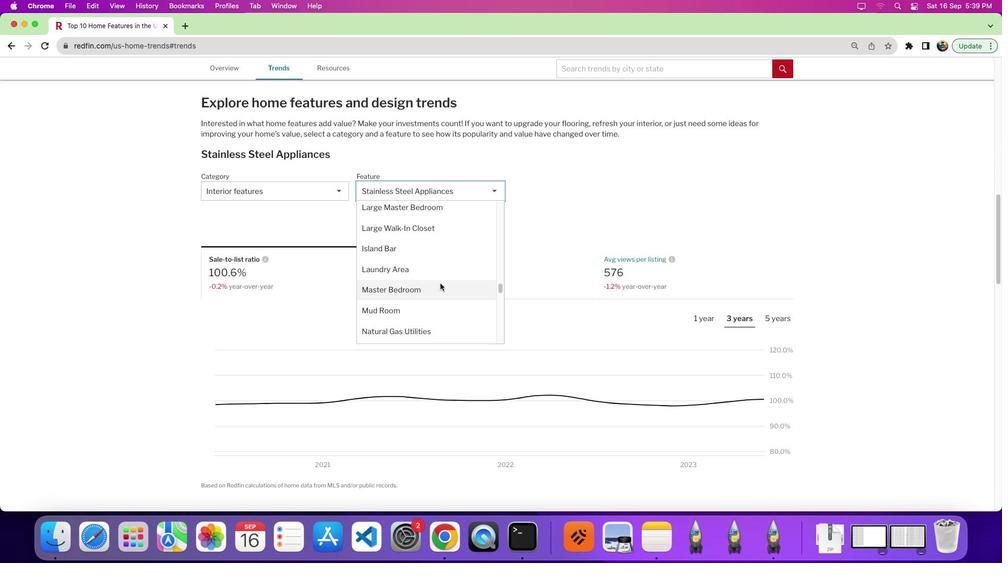 
Action: Mouse moved to (441, 285)
Screenshot: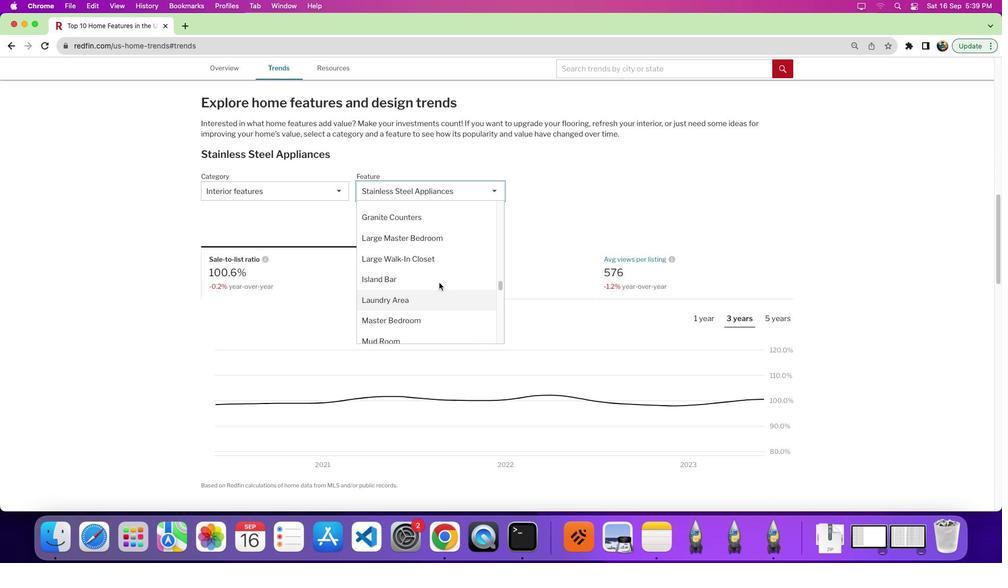 
Action: Mouse scrolled (441, 285) with delta (1, 2)
Screenshot: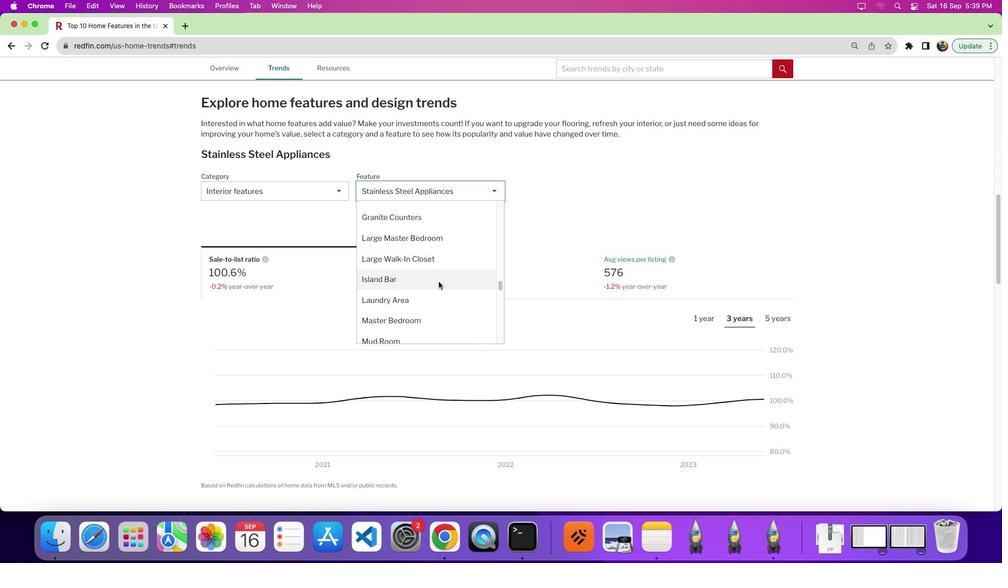 
Action: Mouse scrolled (441, 285) with delta (1, 2)
Screenshot: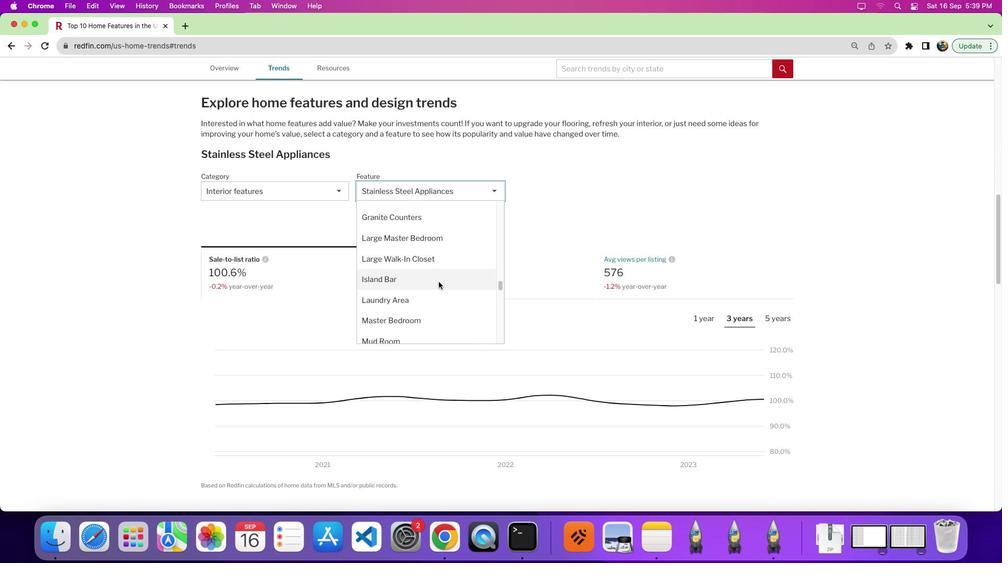 
Action: Mouse moved to (439, 283)
Screenshot: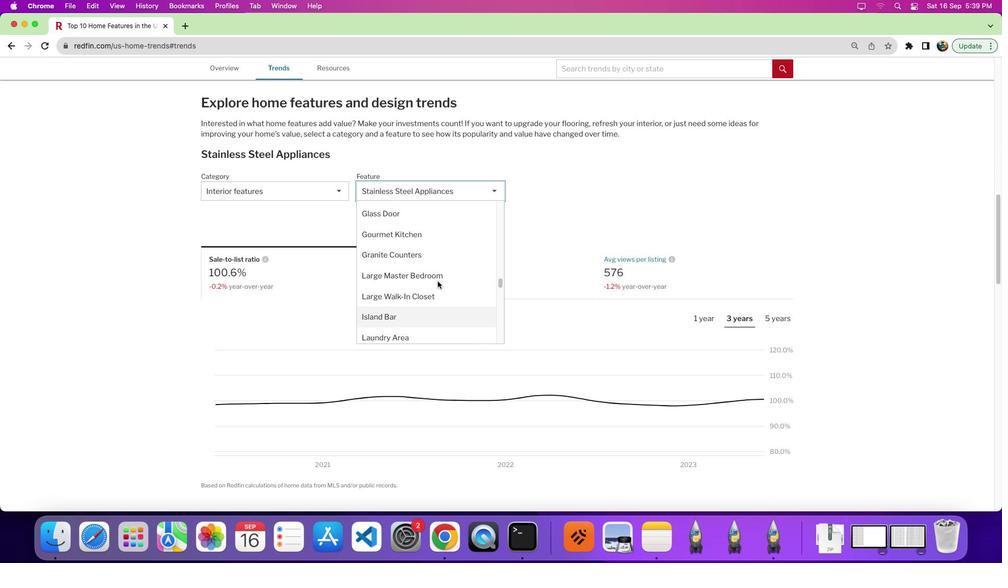 
Action: Mouse scrolled (439, 283) with delta (1, 2)
Screenshot: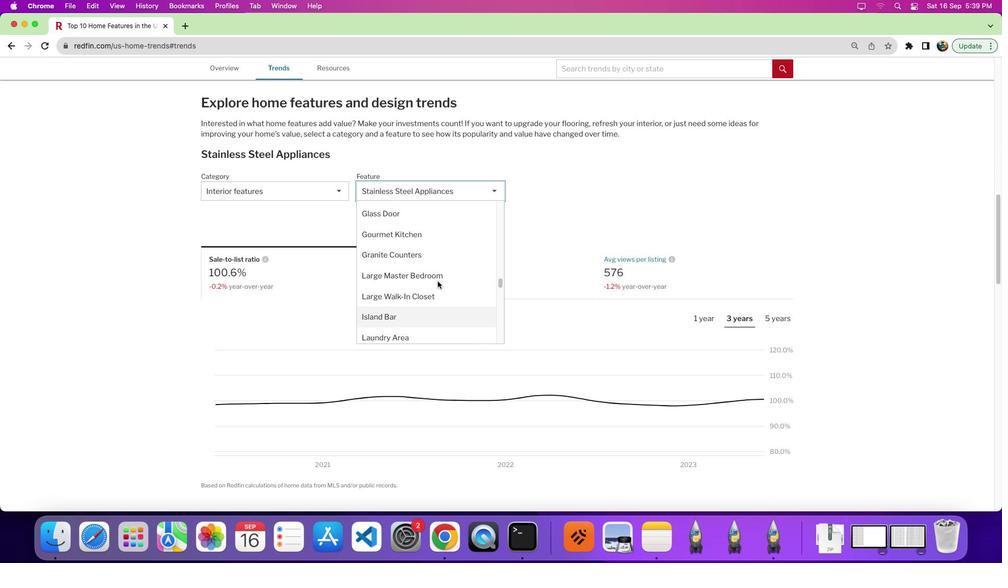 
Action: Mouse scrolled (439, 283) with delta (1, 2)
Screenshot: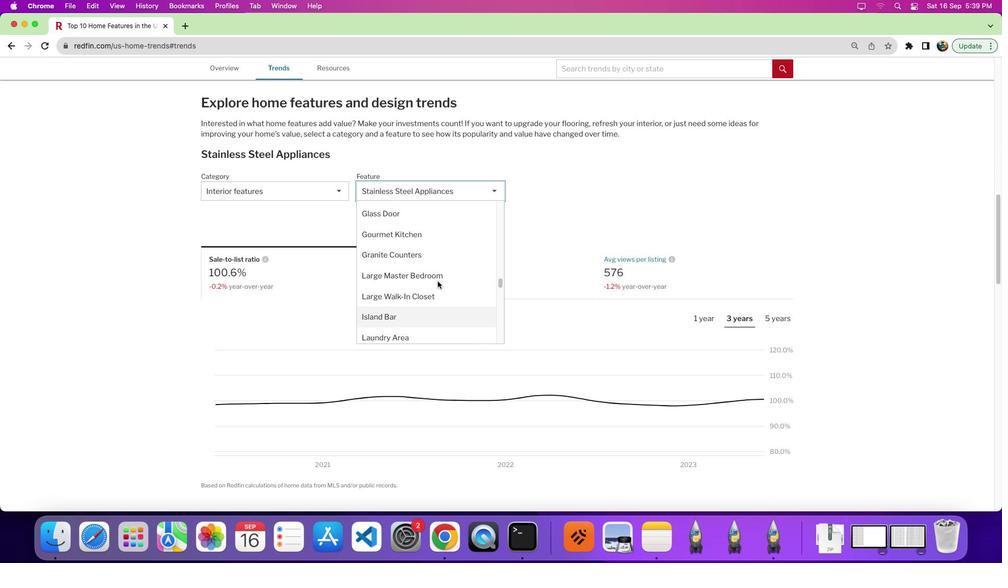
Action: Mouse moved to (437, 253)
Screenshot: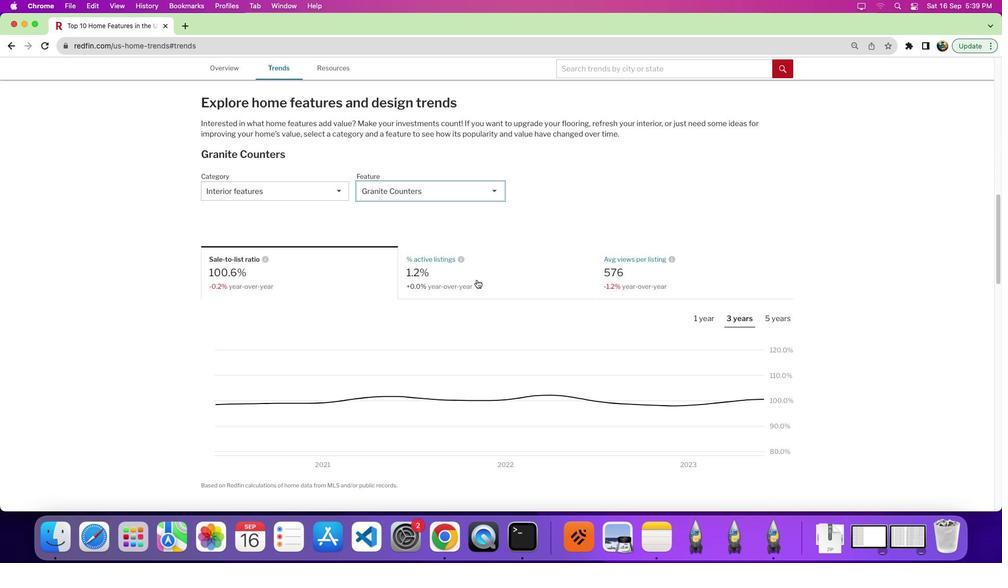 
Action: Mouse pressed left at (437, 253)
Screenshot: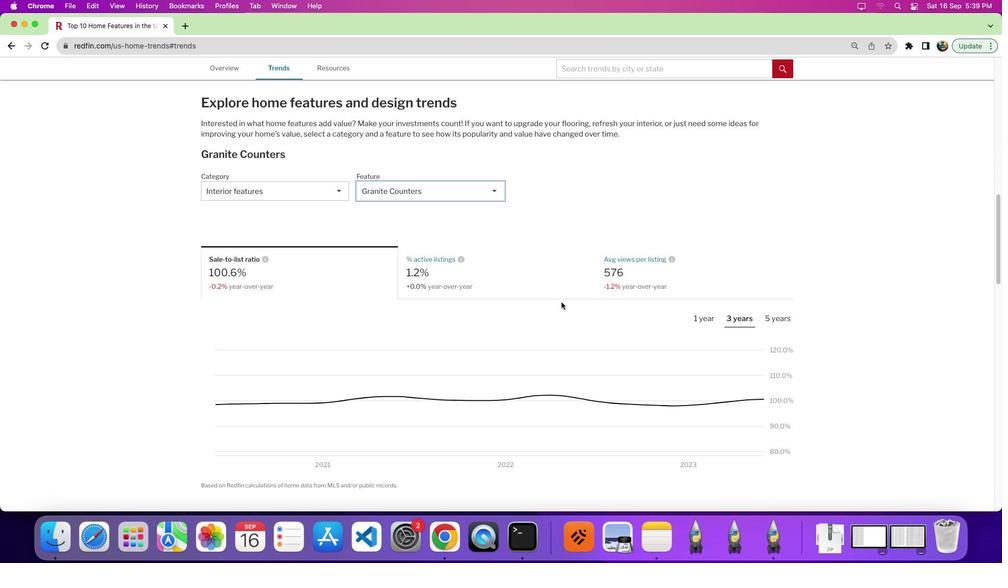 
Action: Mouse moved to (566, 304)
Screenshot: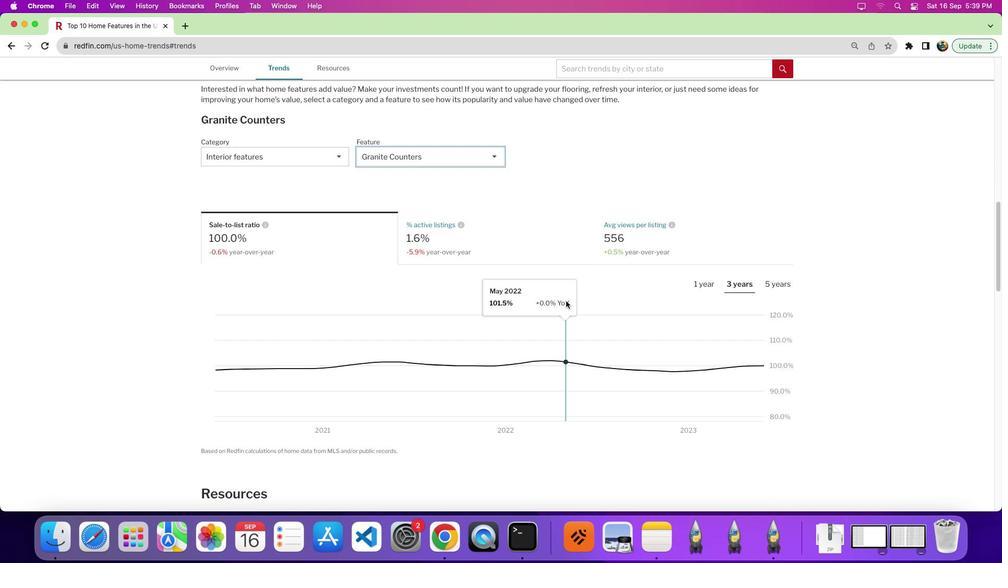 
Action: Mouse scrolled (566, 304) with delta (1, 1)
Screenshot: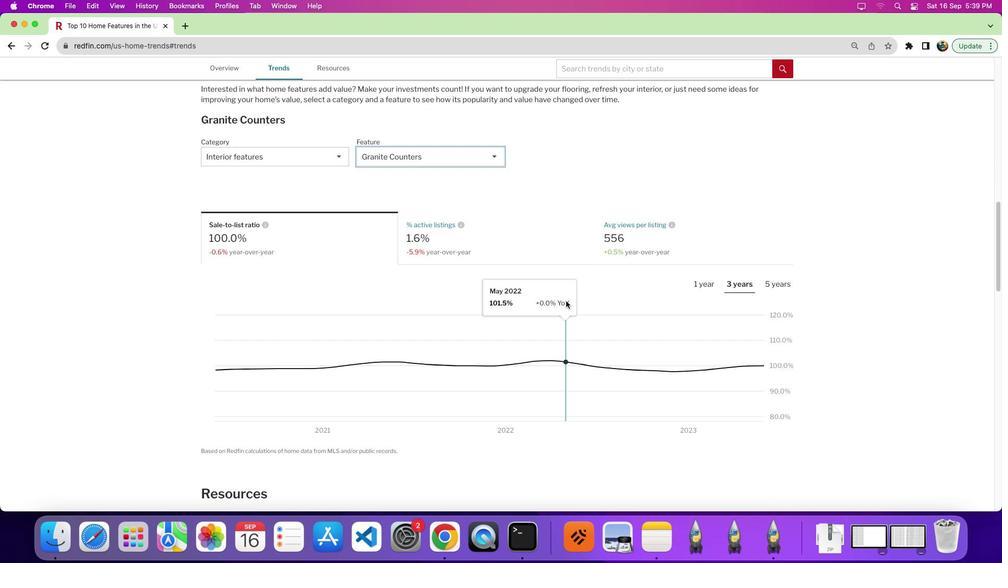 
Action: Mouse moved to (567, 303)
Screenshot: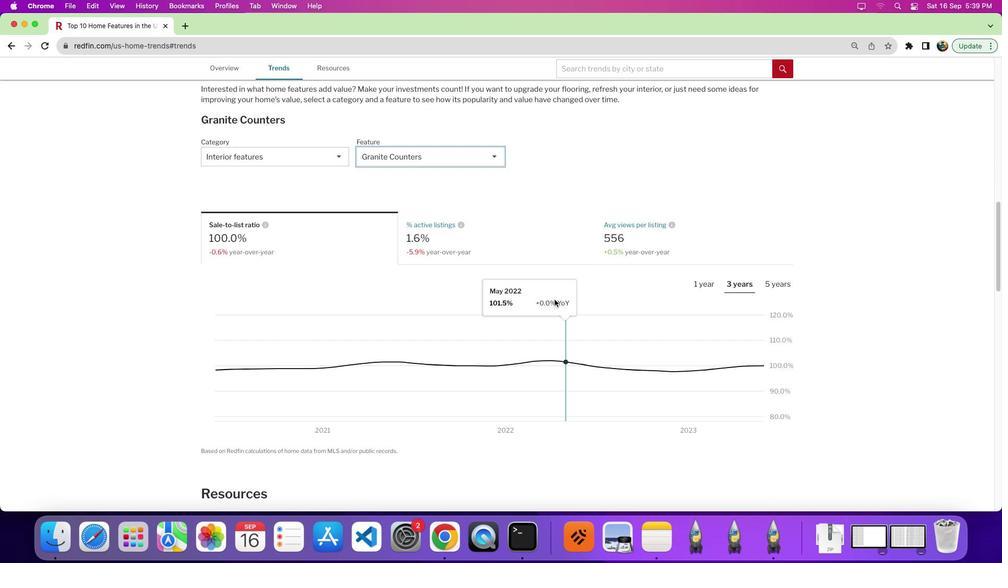 
Action: Mouse scrolled (567, 303) with delta (1, 1)
Screenshot: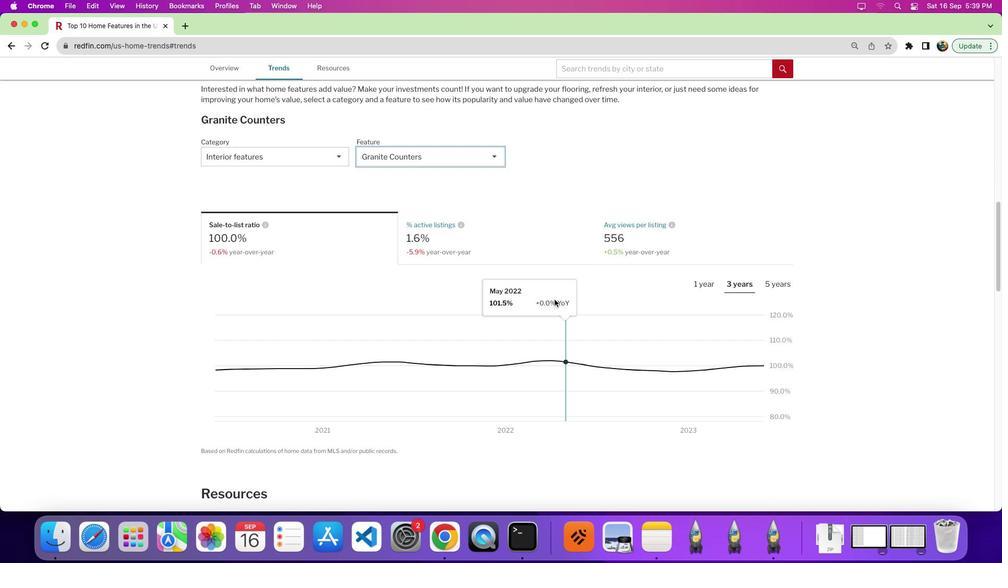 
Action: Mouse moved to (616, 241)
Screenshot: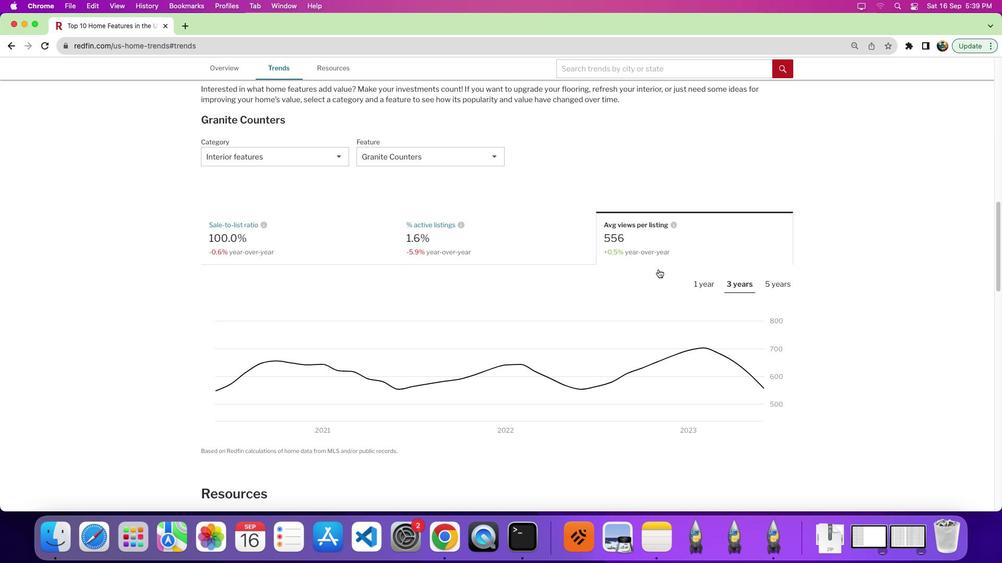 
Action: Mouse pressed left at (616, 241)
Screenshot: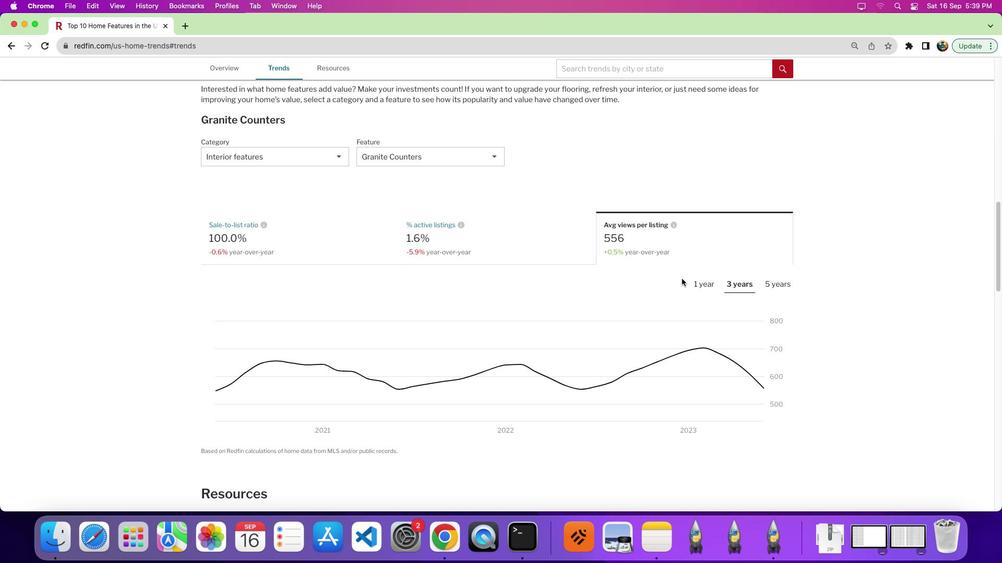 
Action: Mouse moved to (713, 286)
Screenshot: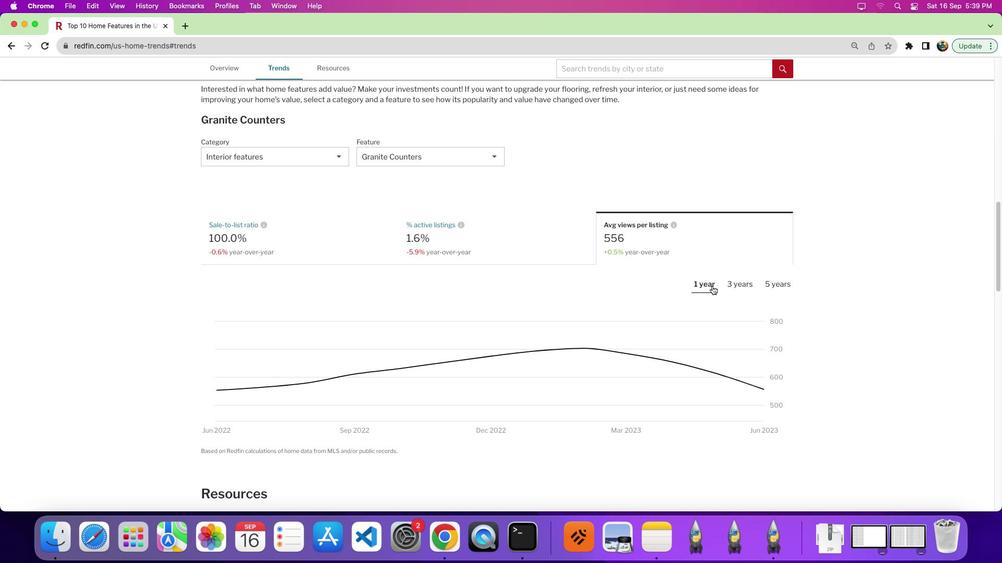 
Action: Mouse pressed left at (713, 286)
Screenshot: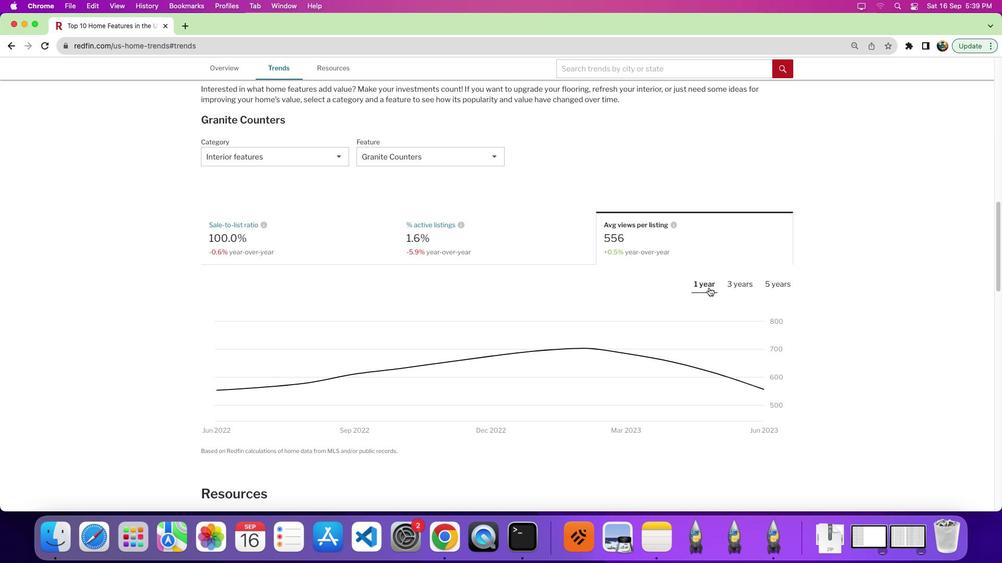 
Action: Mouse moved to (708, 290)
Screenshot: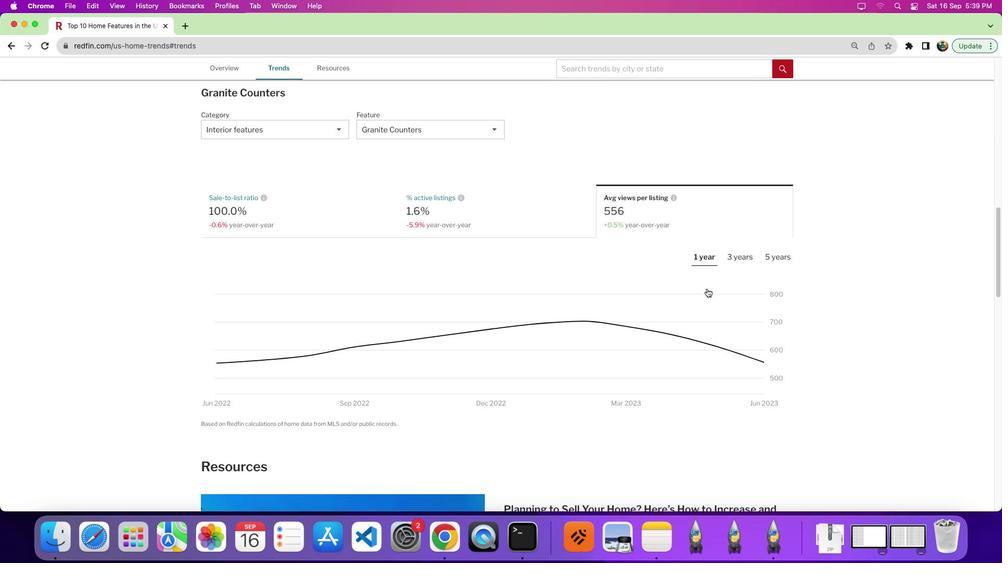 
Action: Mouse scrolled (708, 290) with delta (1, 1)
Screenshot: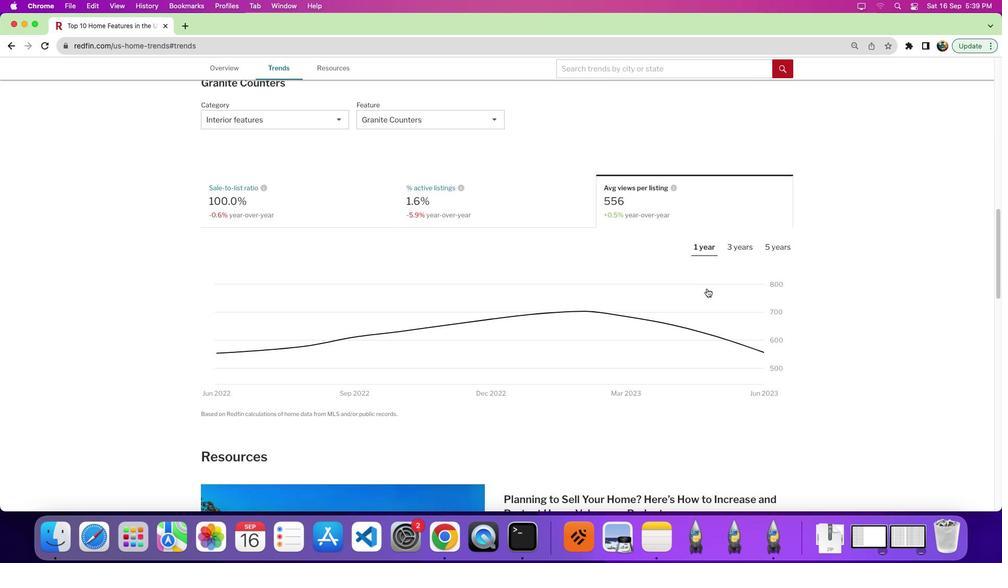 
Action: Mouse scrolled (708, 290) with delta (1, 1)
Screenshot: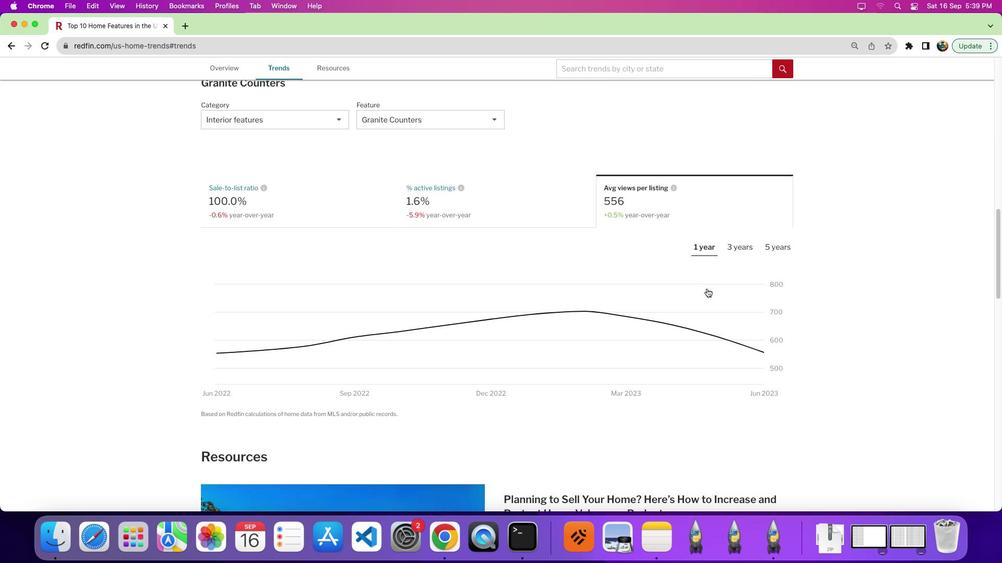 
Action: Mouse moved to (698, 284)
Screenshot: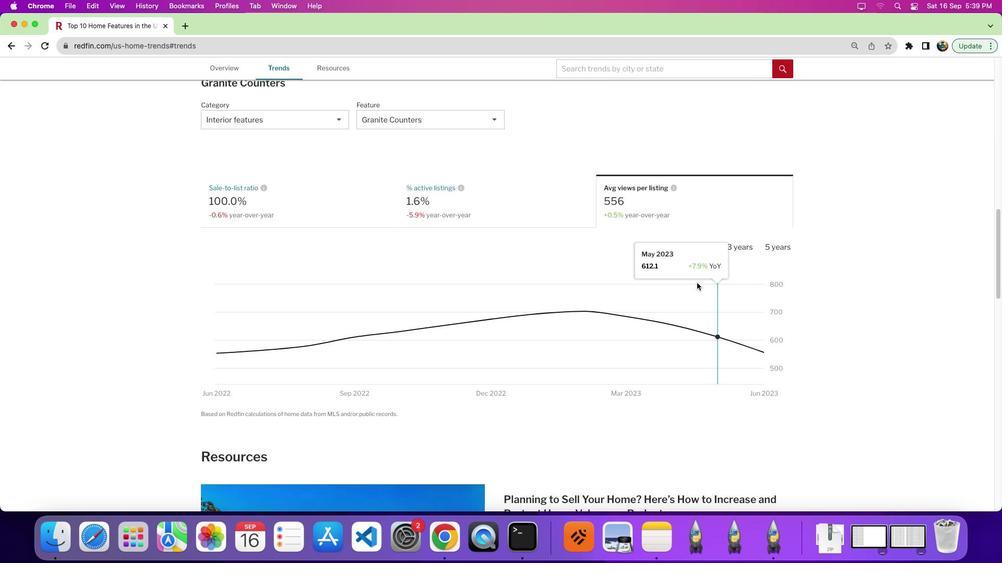 
